 Task: Search one way flight ticket for 2 adults, 2 children, 2 infants in seat in first from Des Moines: Des Moines International Airport to Springfield: Abraham Lincoln Capital Airport on 5-2-2023. Choice of flights is Southwest. Number of bags: 7 checked bags. Price is upto 86000. Outbound departure time preference is 15:45.
Action: Mouse moved to (348, 314)
Screenshot: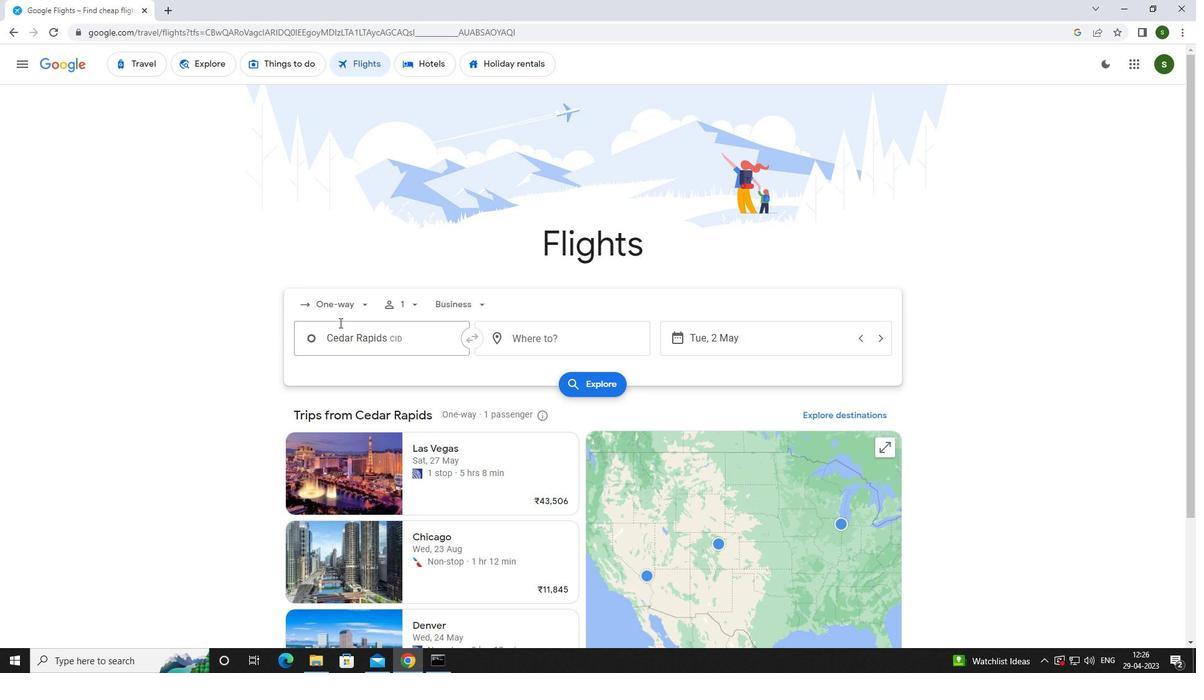 
Action: Mouse pressed left at (348, 314)
Screenshot: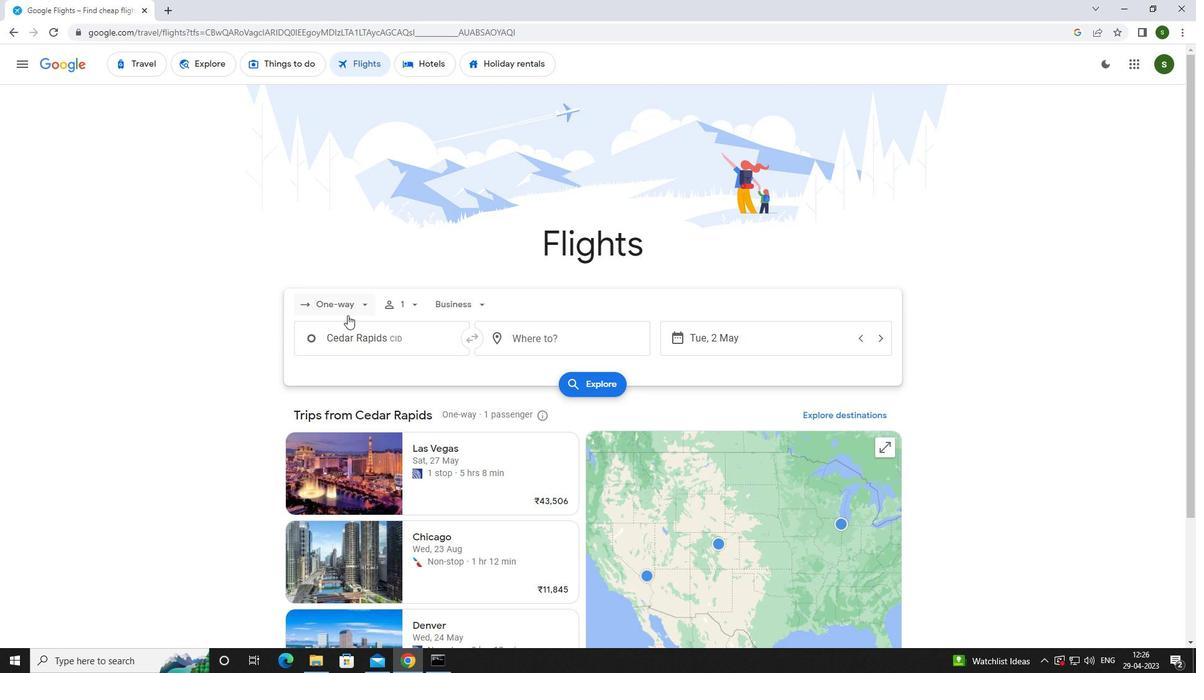
Action: Mouse moved to (365, 363)
Screenshot: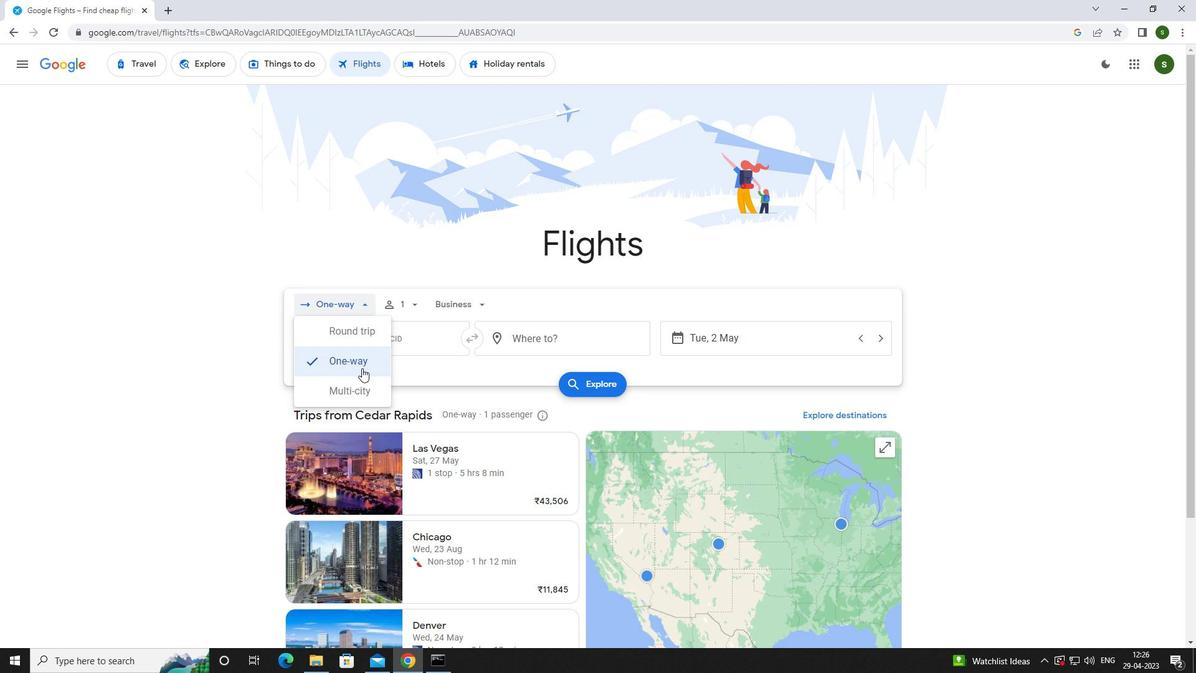 
Action: Mouse pressed left at (365, 363)
Screenshot: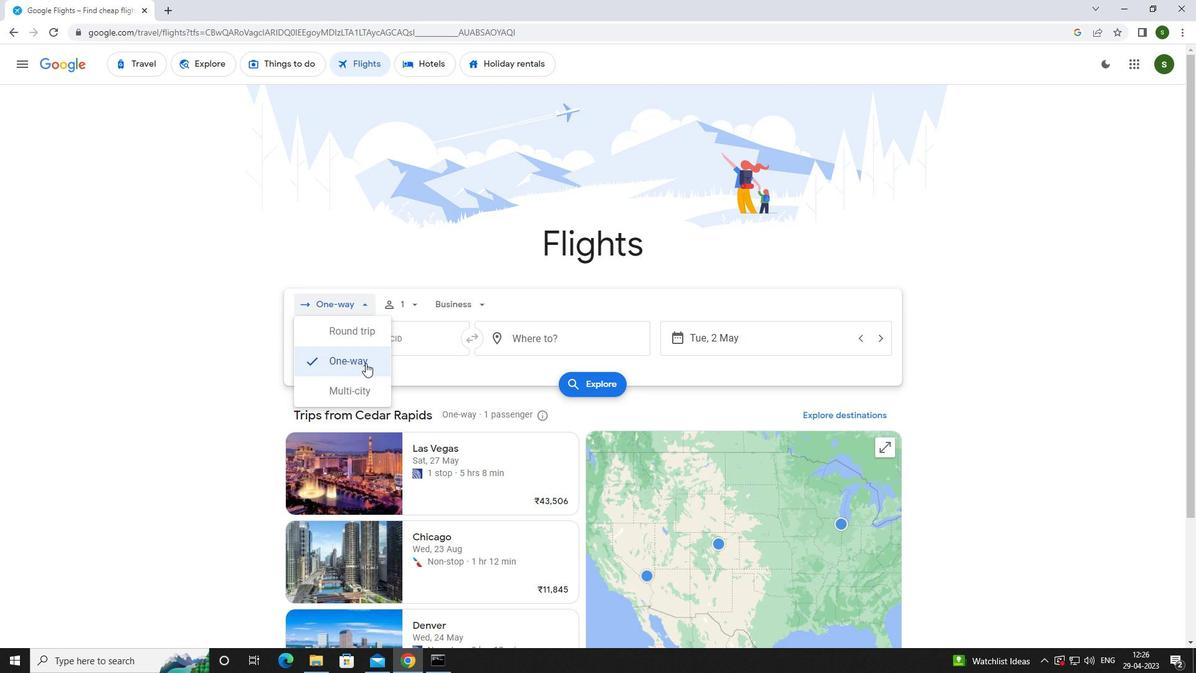 
Action: Mouse moved to (398, 304)
Screenshot: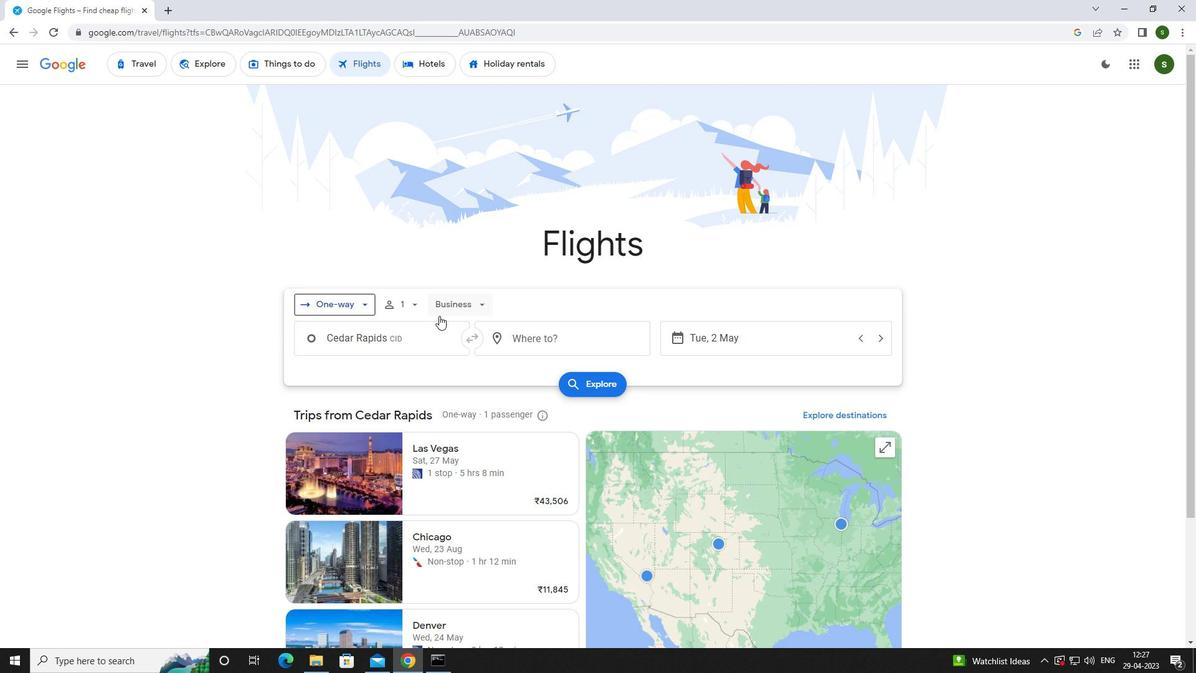 
Action: Mouse pressed left at (398, 304)
Screenshot: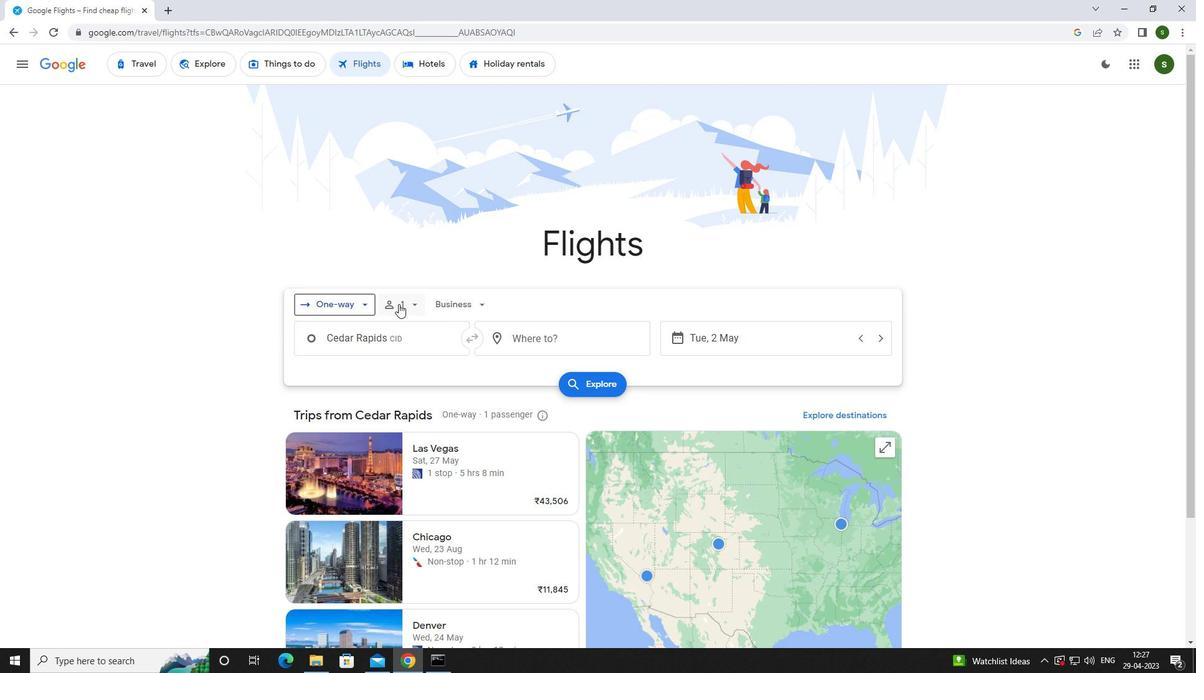 
Action: Mouse moved to (514, 340)
Screenshot: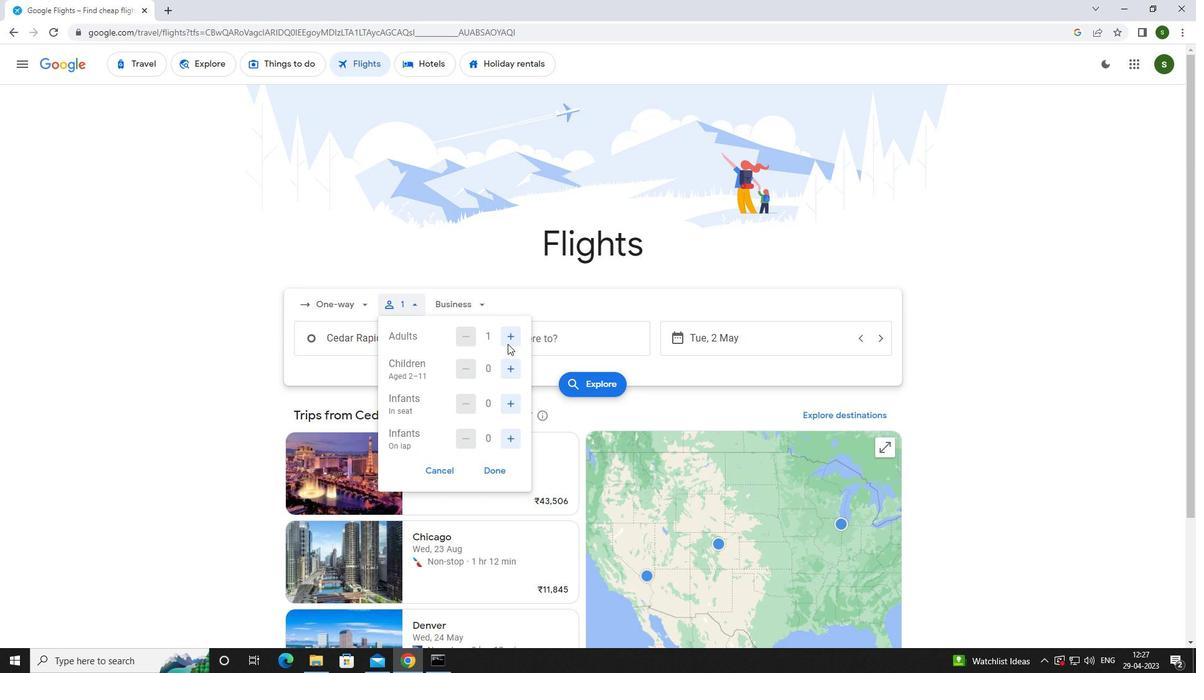 
Action: Mouse pressed left at (514, 340)
Screenshot: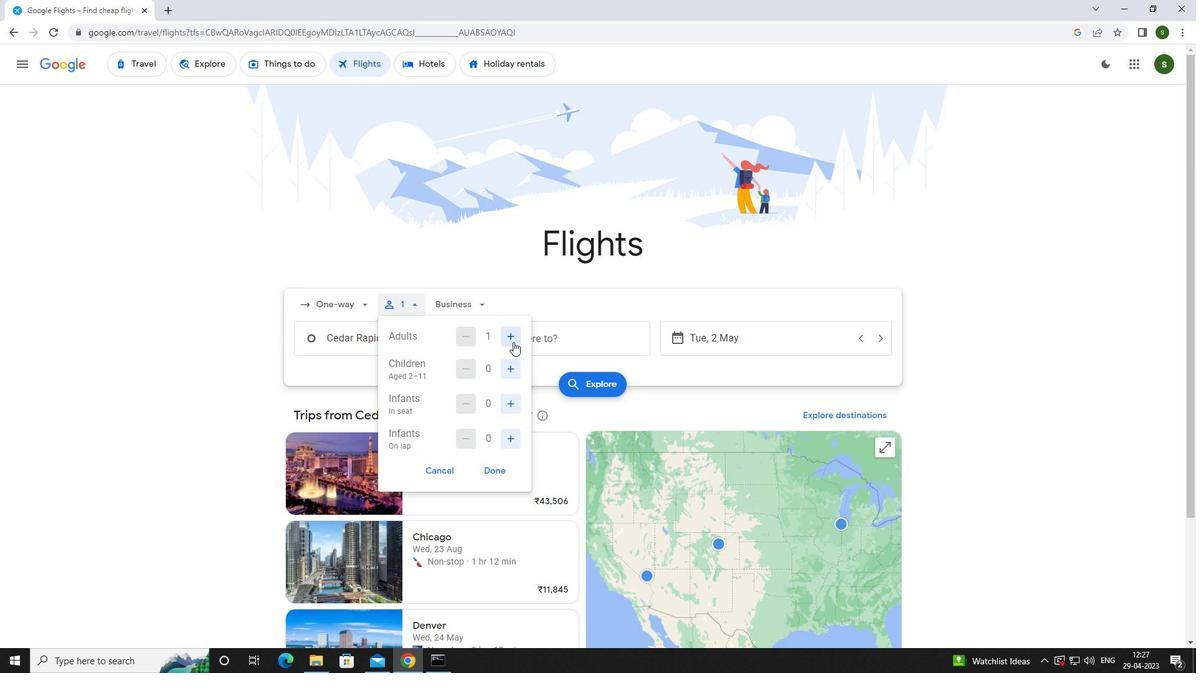 
Action: Mouse moved to (511, 364)
Screenshot: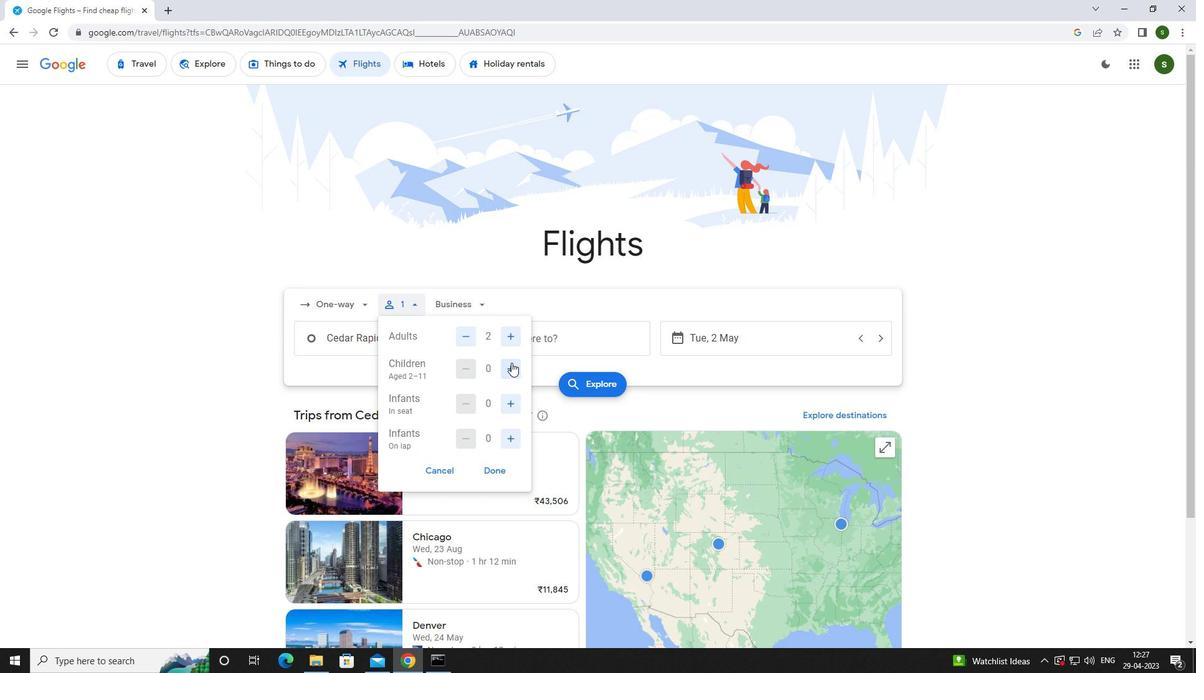 
Action: Mouse pressed left at (511, 364)
Screenshot: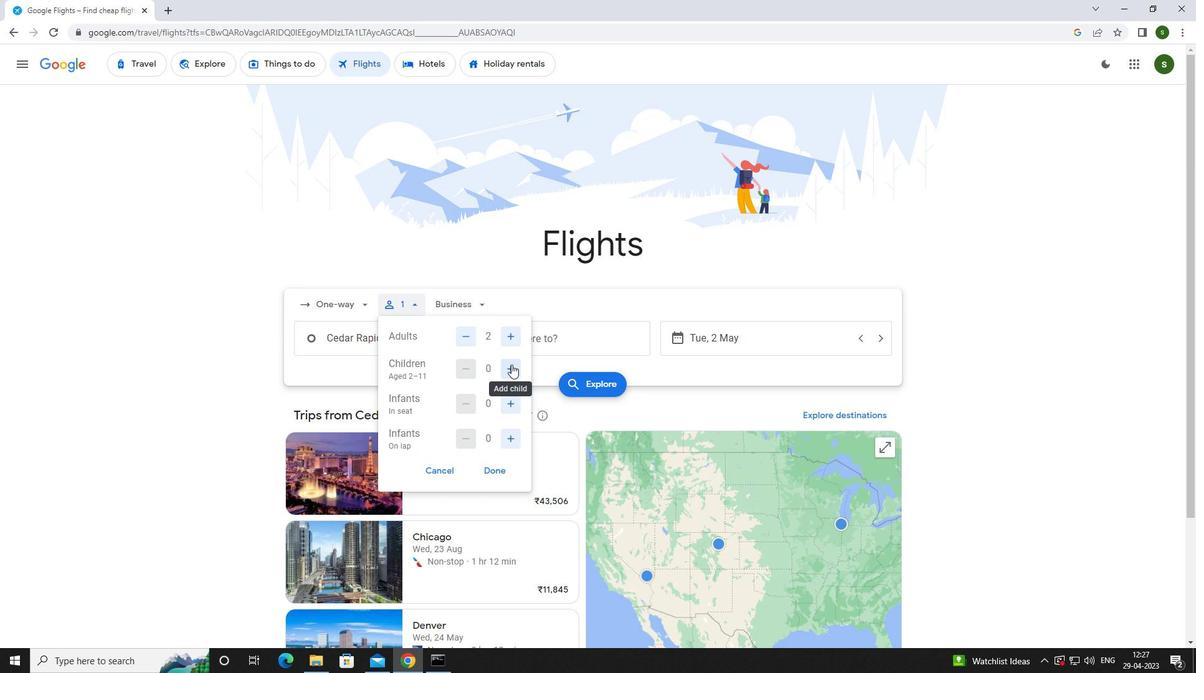 
Action: Mouse pressed left at (511, 364)
Screenshot: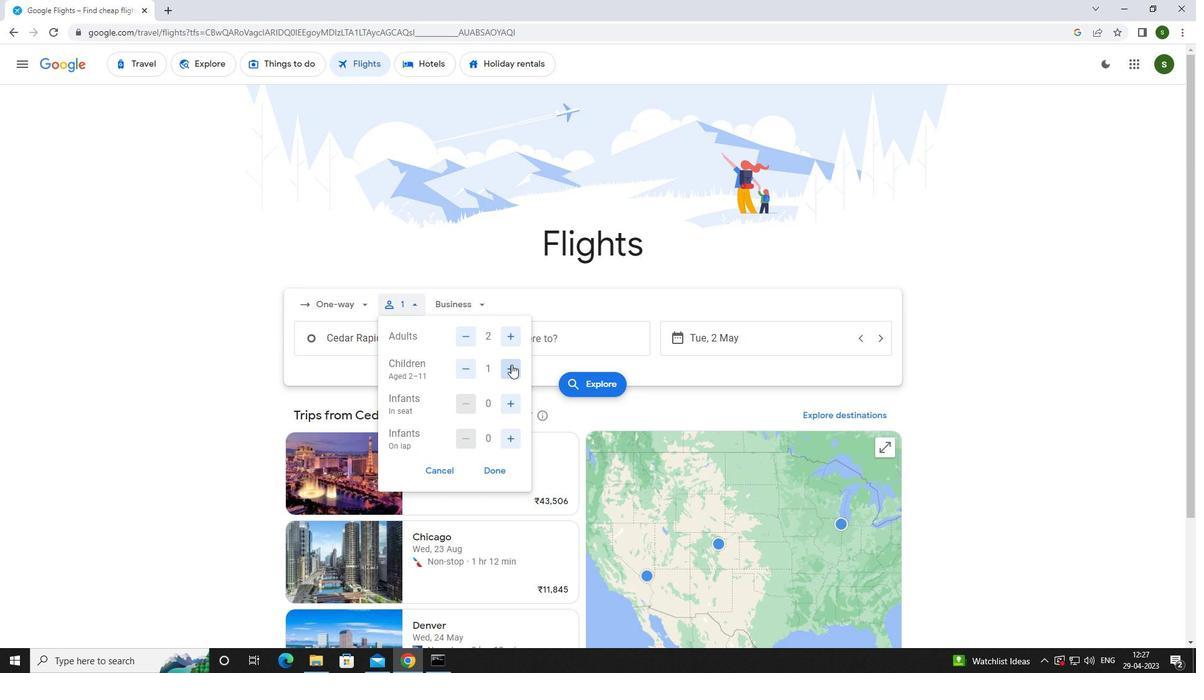 
Action: Mouse moved to (507, 399)
Screenshot: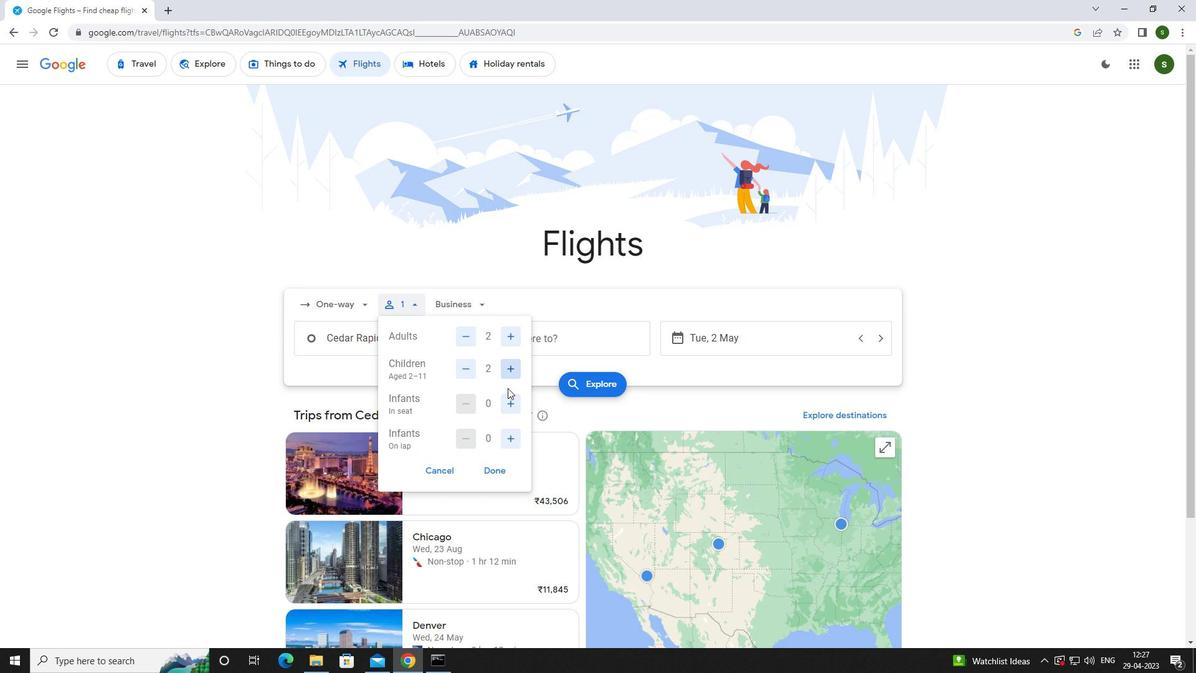
Action: Mouse pressed left at (507, 399)
Screenshot: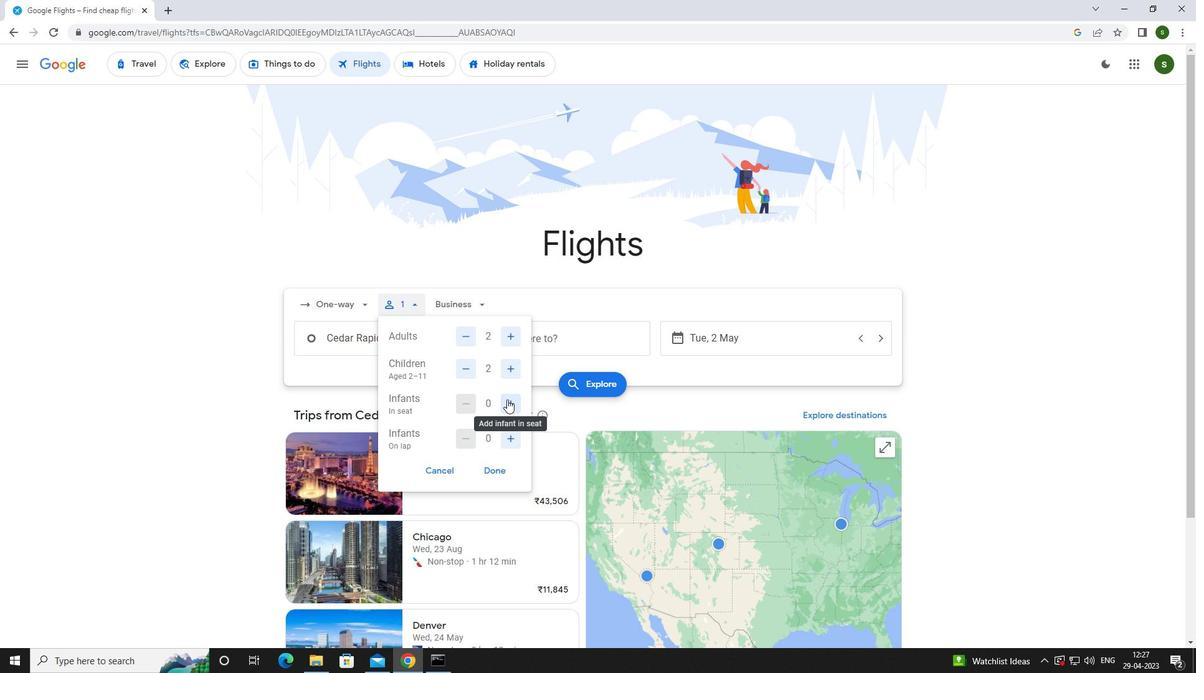 
Action: Mouse pressed left at (507, 399)
Screenshot: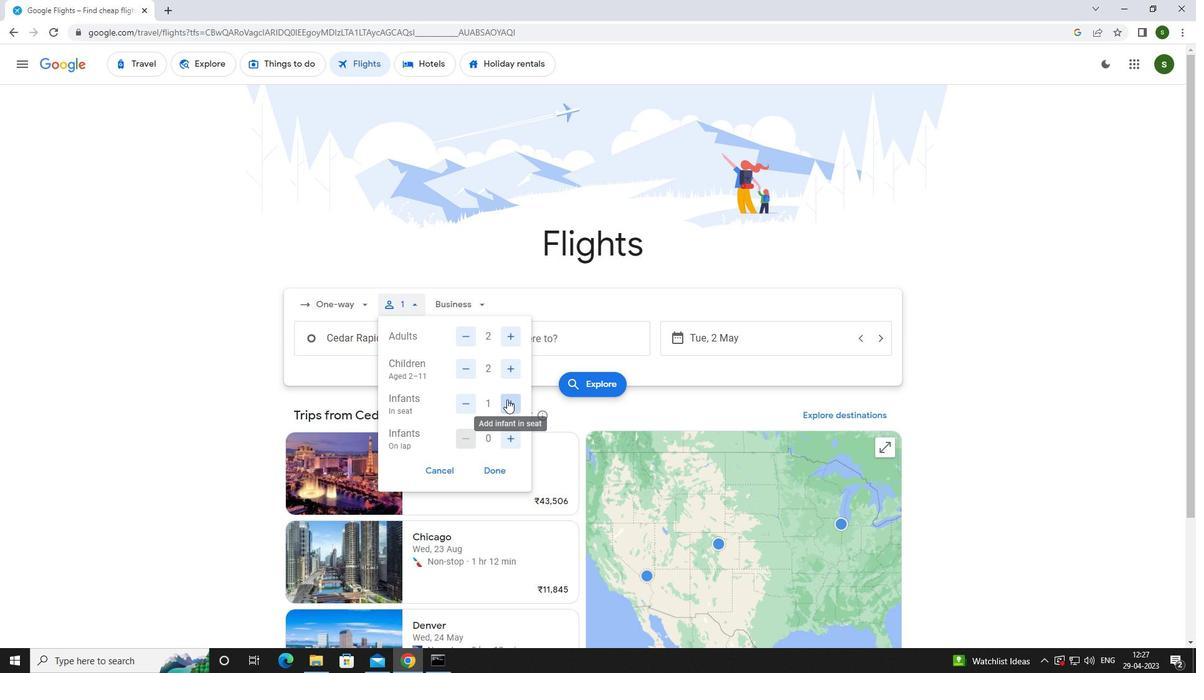 
Action: Mouse moved to (441, 302)
Screenshot: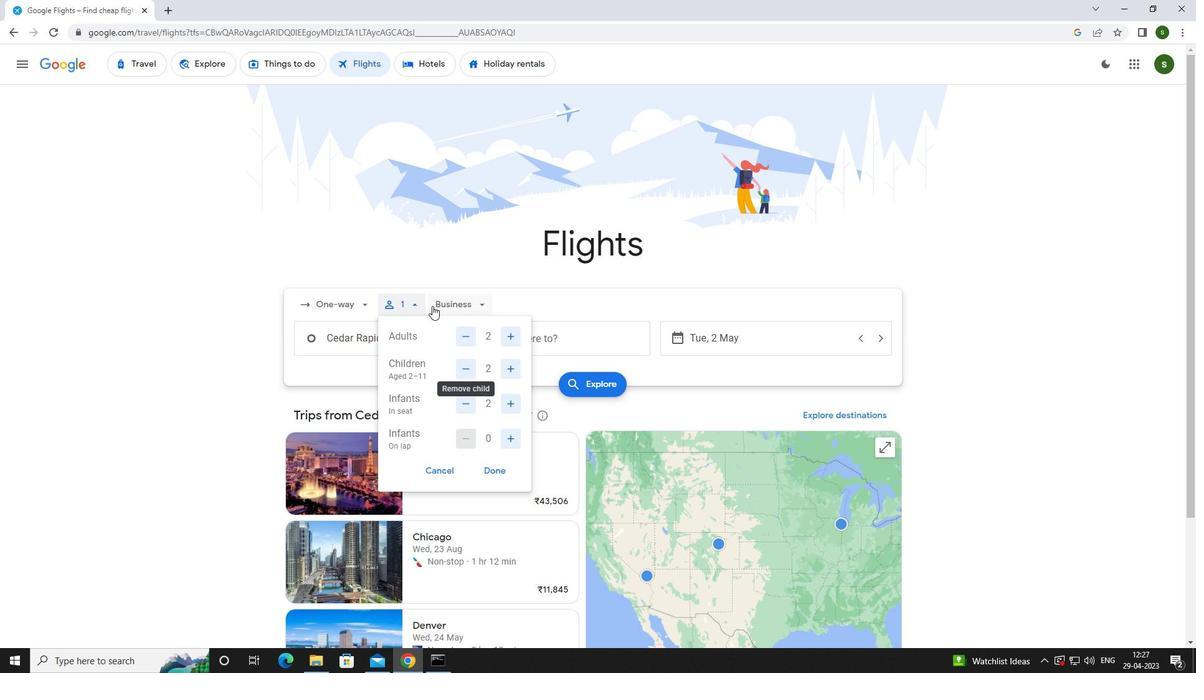 
Action: Mouse pressed left at (441, 302)
Screenshot: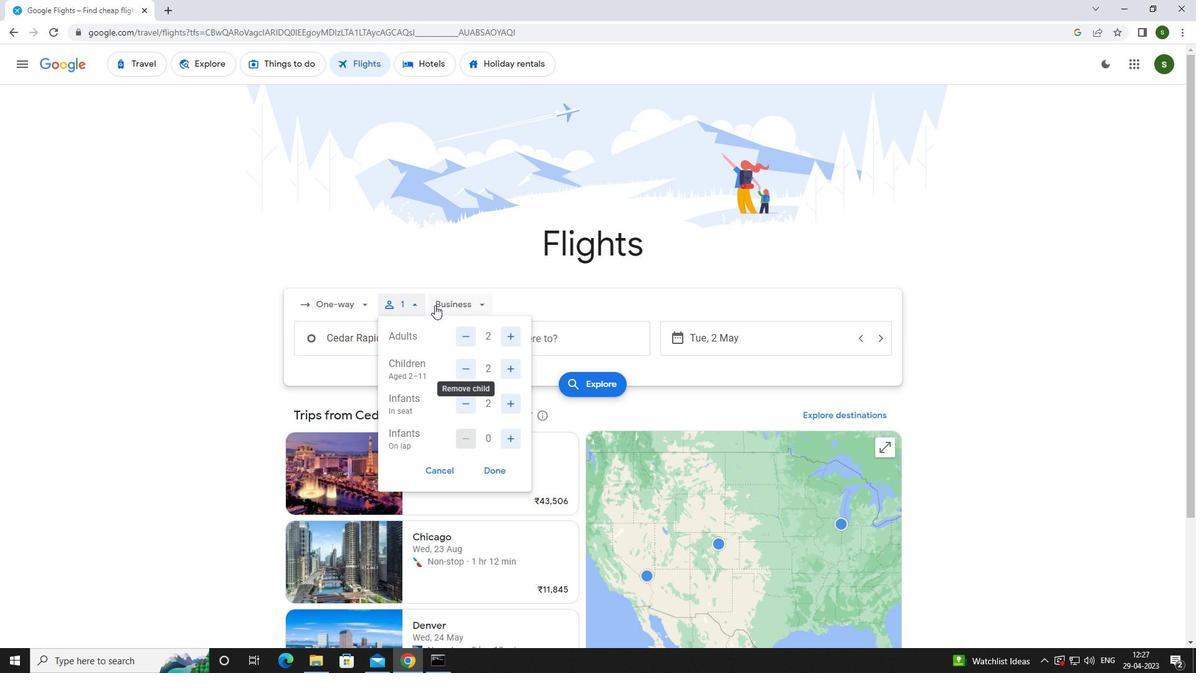 
Action: Mouse moved to (477, 417)
Screenshot: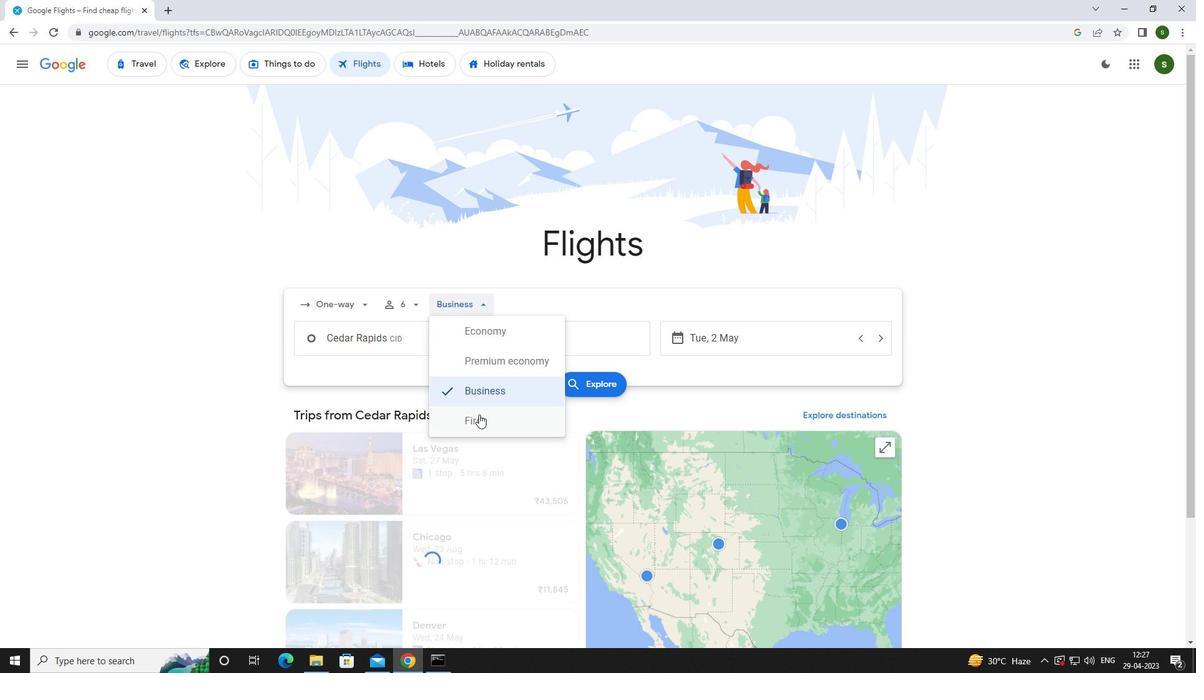 
Action: Mouse pressed left at (477, 417)
Screenshot: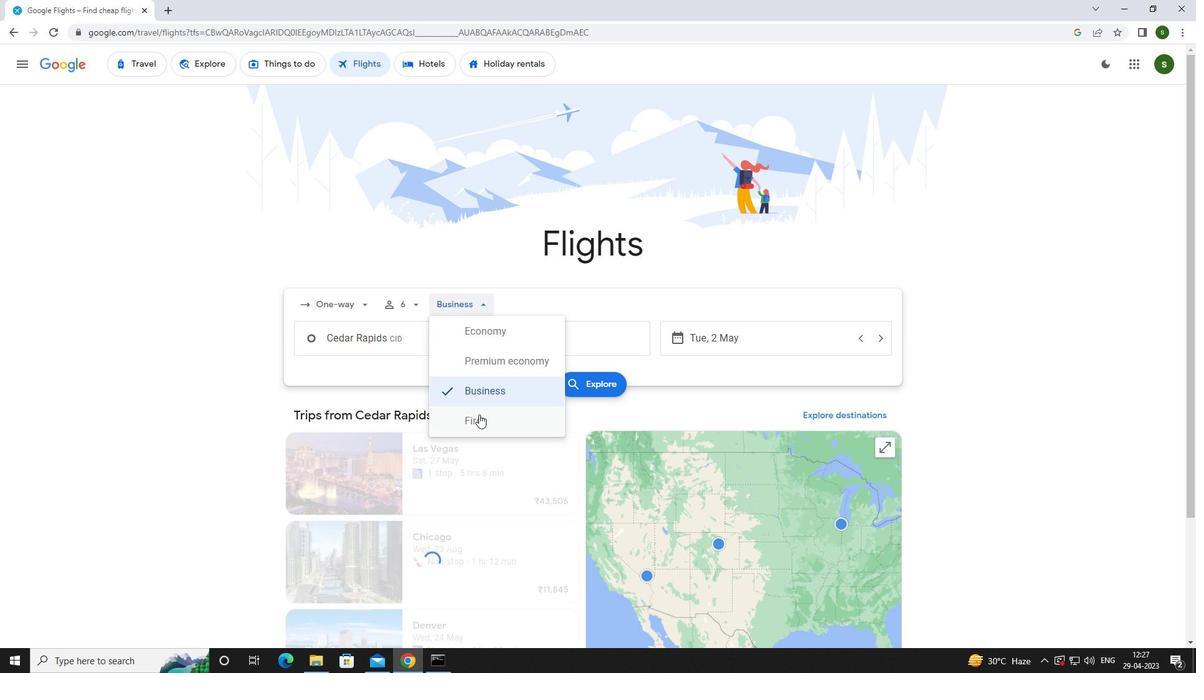 
Action: Mouse moved to (413, 339)
Screenshot: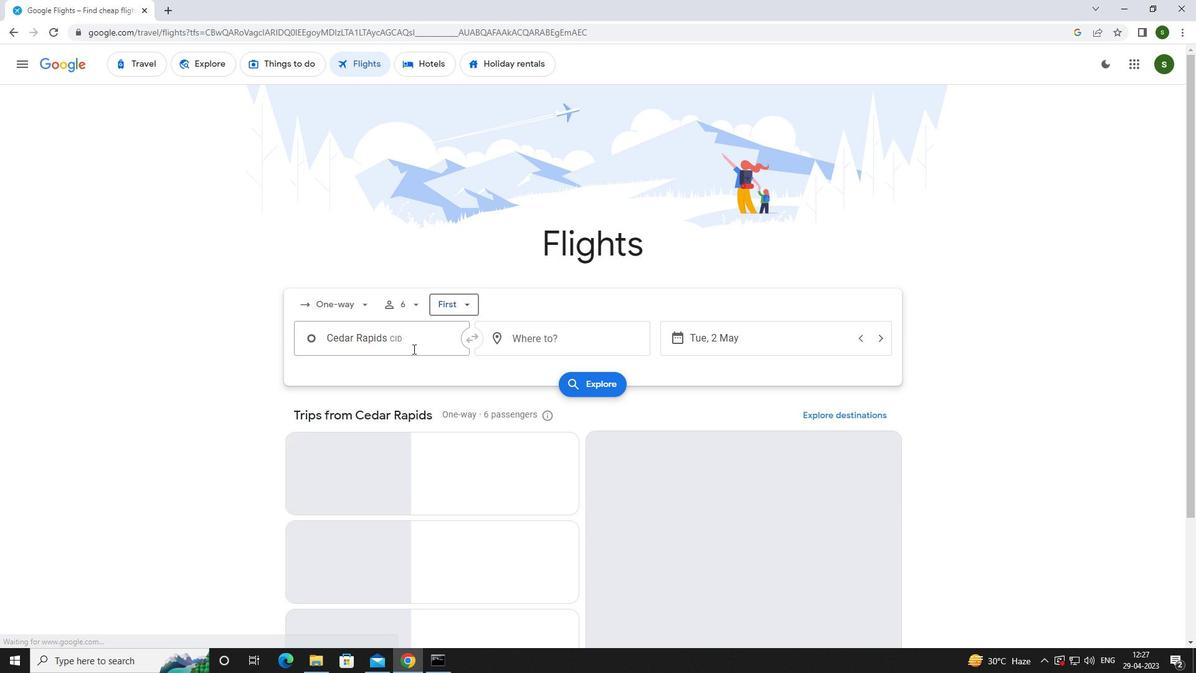 
Action: Mouse pressed left at (413, 339)
Screenshot: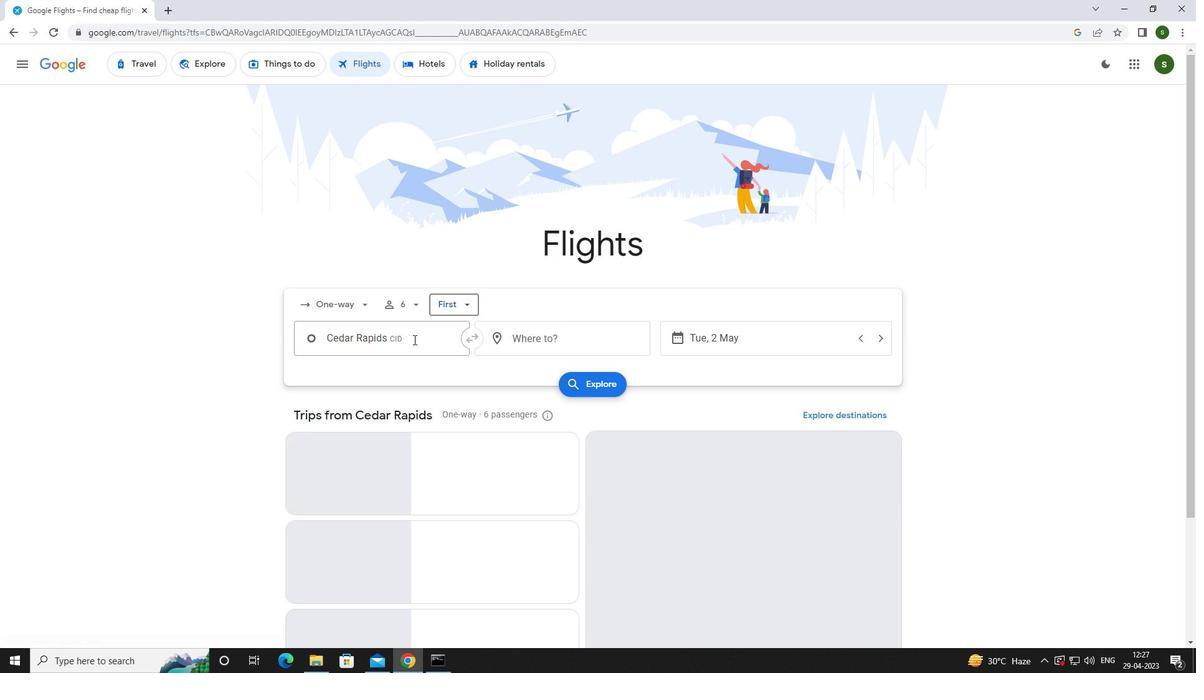 
Action: Key pressed <Key.caps_lock><Key.caps_lock>d<Key.caps_lock>es<Key.space><Key.caps_lock>
Screenshot: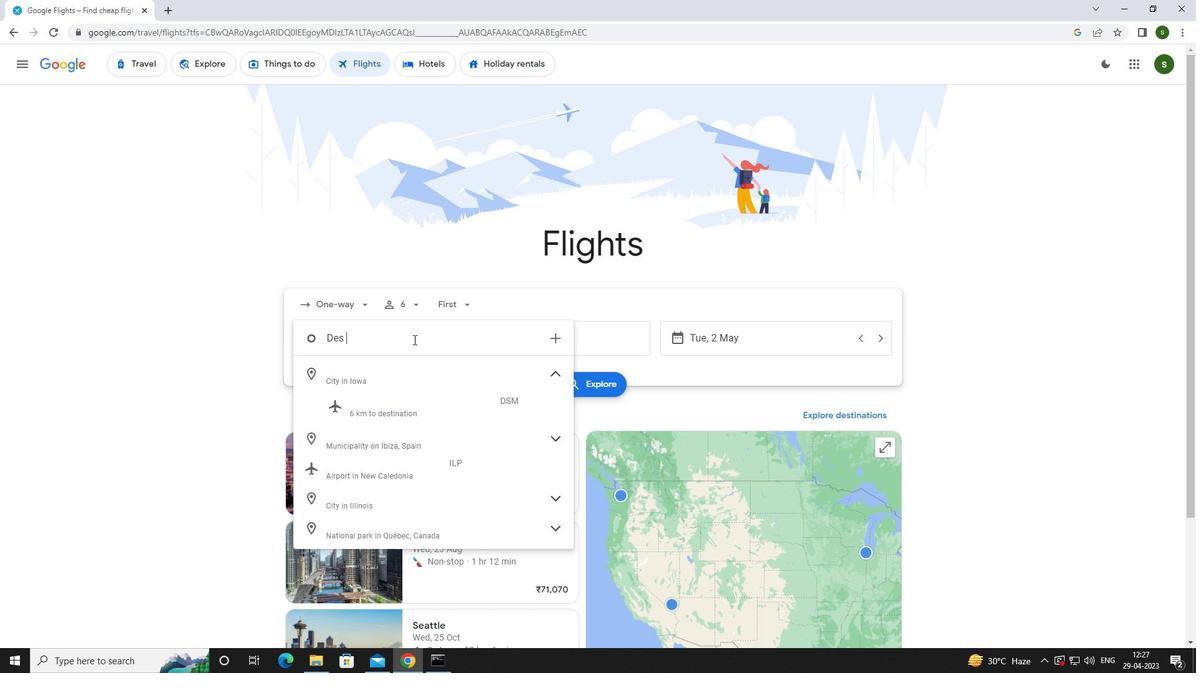 
Action: Mouse moved to (438, 395)
Screenshot: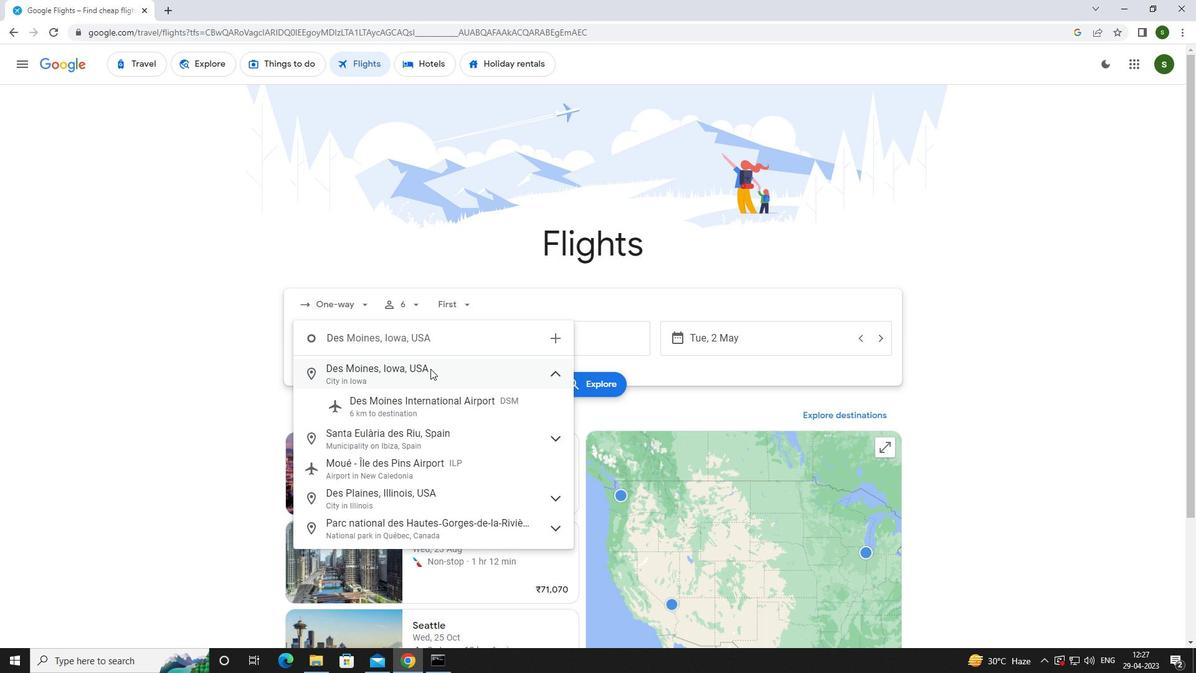 
Action: Mouse pressed left at (438, 395)
Screenshot: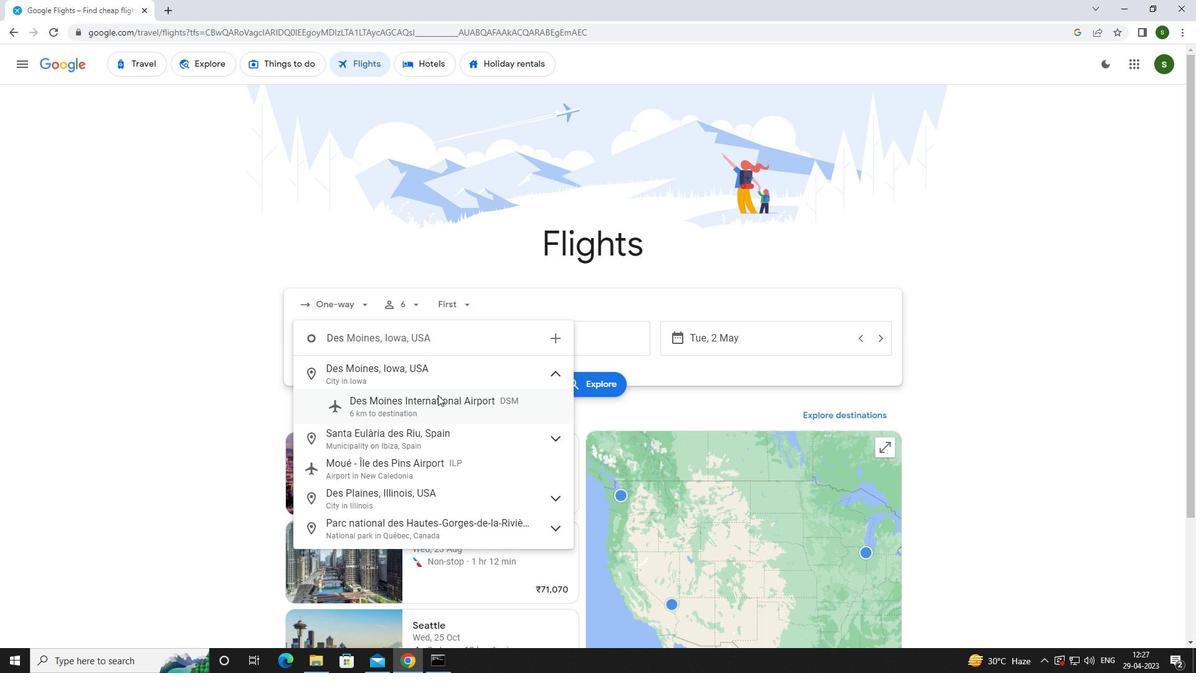 
Action: Mouse moved to (527, 344)
Screenshot: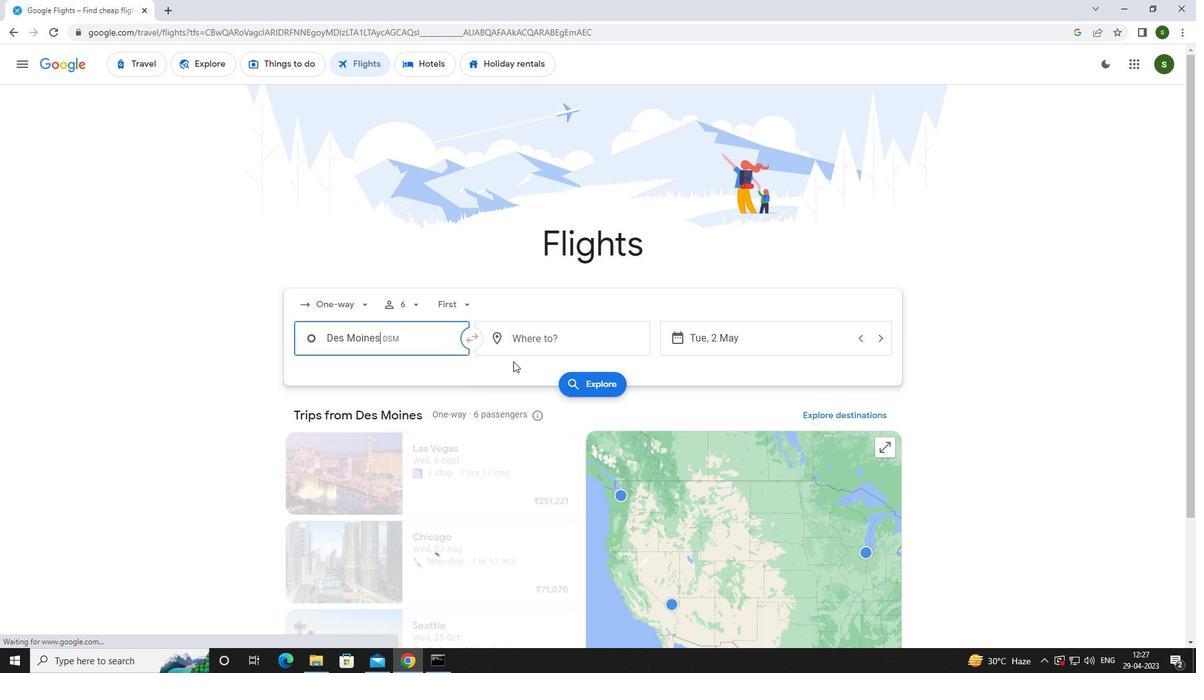 
Action: Mouse pressed left at (527, 344)
Screenshot: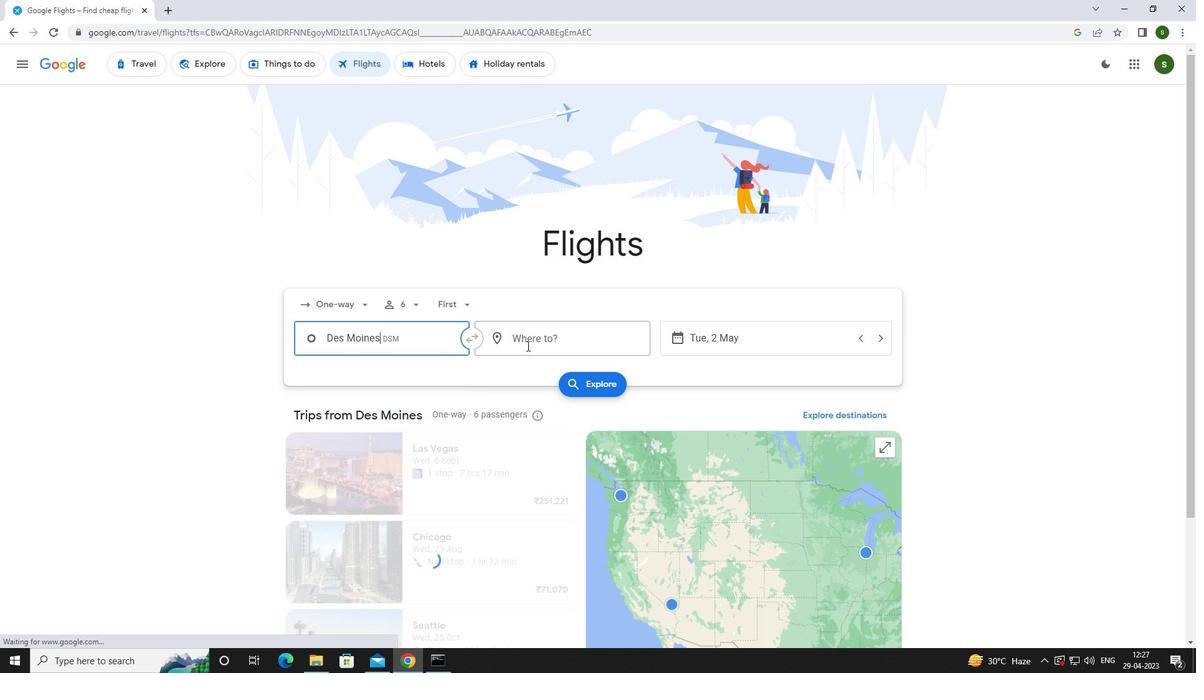 
Action: Mouse moved to (525, 340)
Screenshot: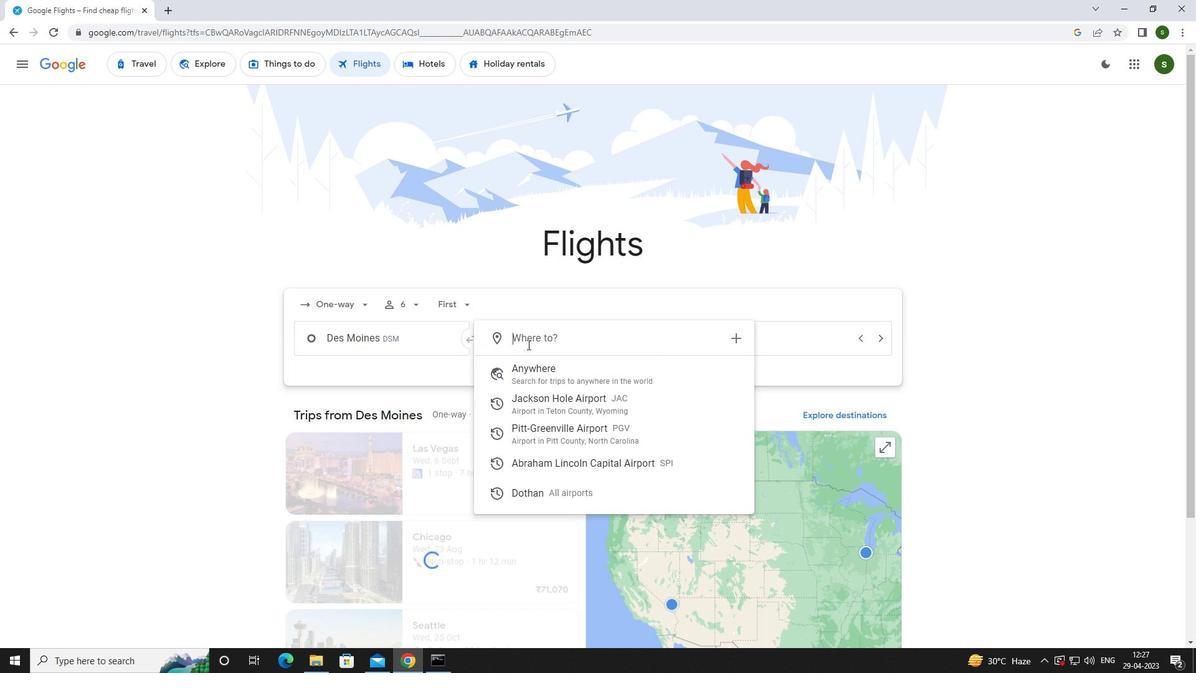 
Action: Key pressed <Key.caps_lock><Key.caps_lock>s<Key.caps_lock>pringfield
Screenshot: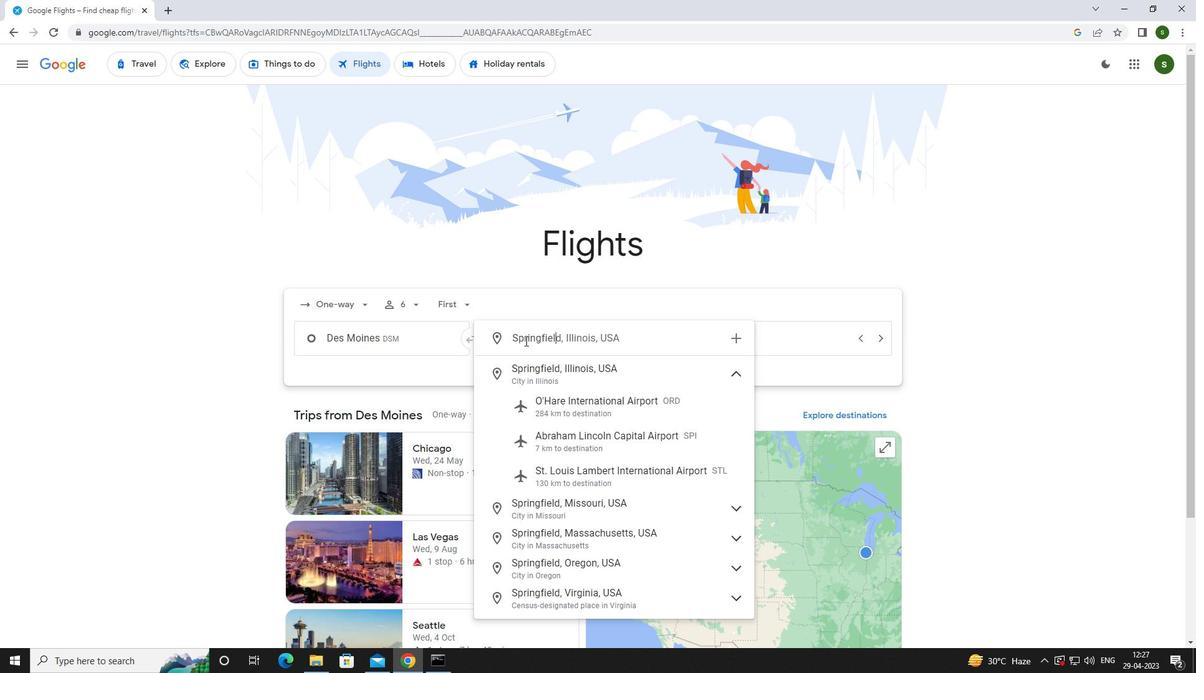 
Action: Mouse moved to (549, 432)
Screenshot: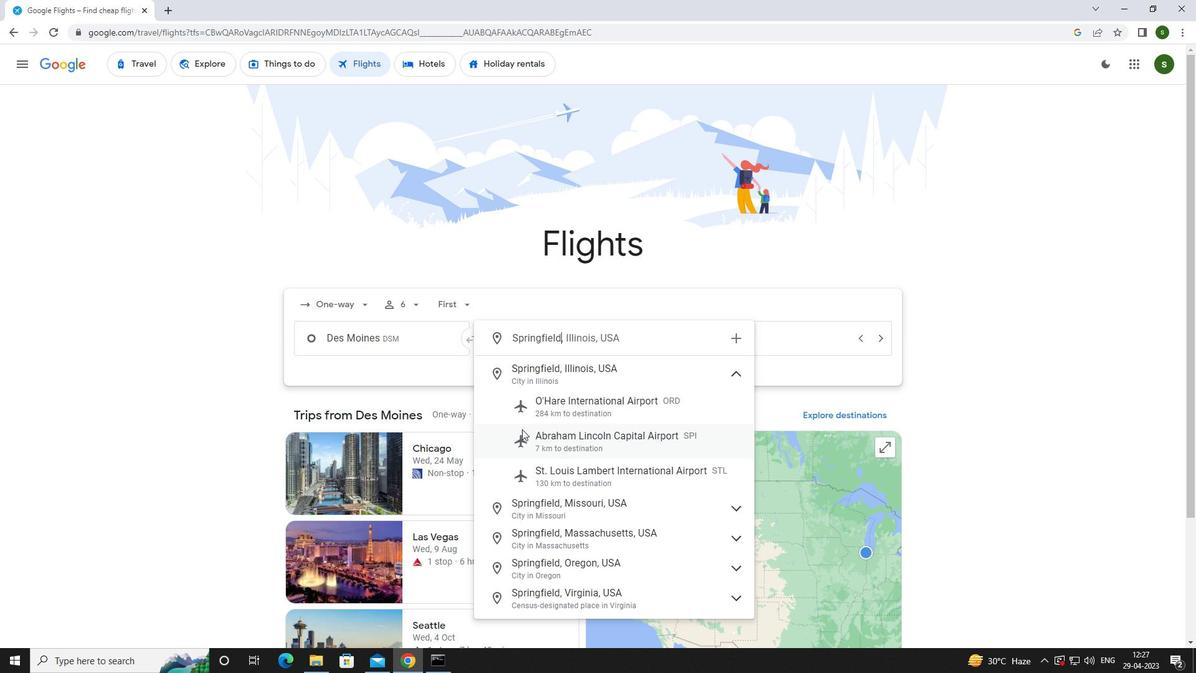 
Action: Mouse pressed left at (549, 432)
Screenshot: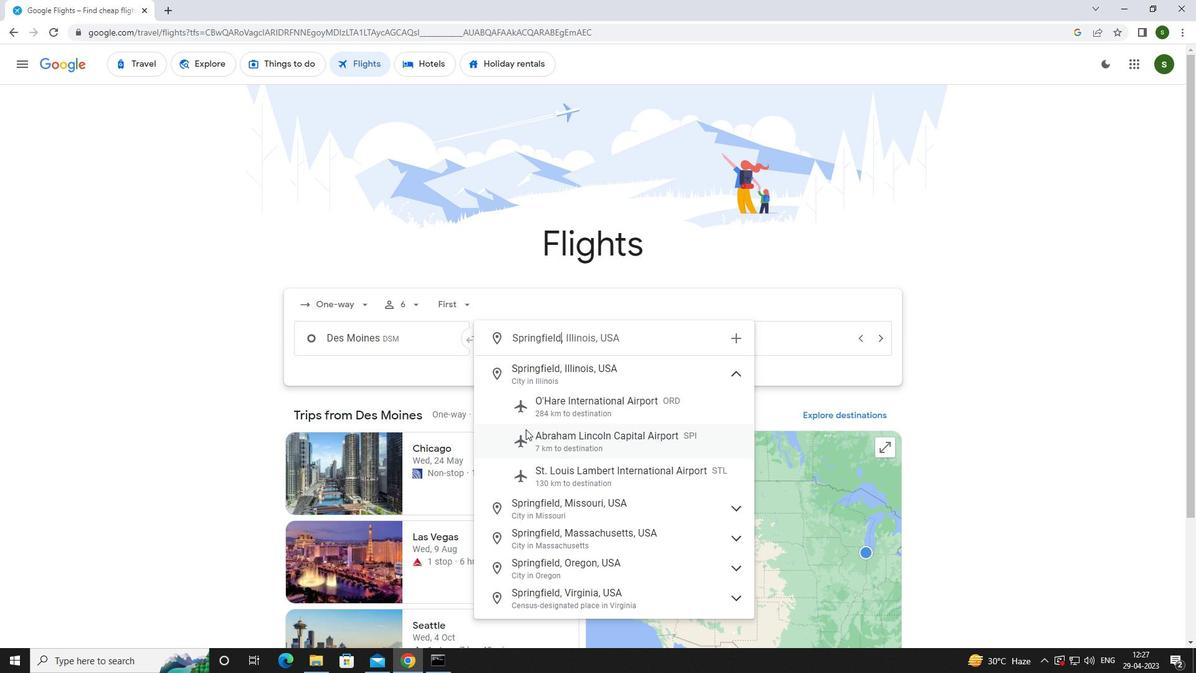 
Action: Mouse moved to (739, 338)
Screenshot: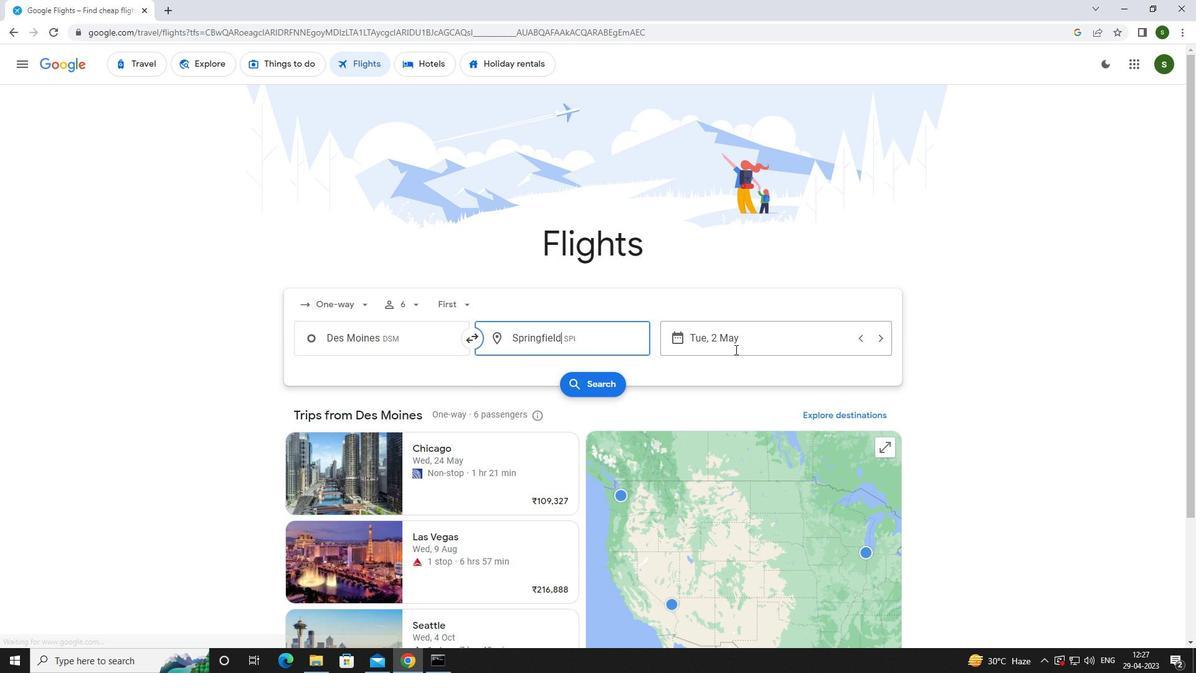 
Action: Mouse pressed left at (739, 338)
Screenshot: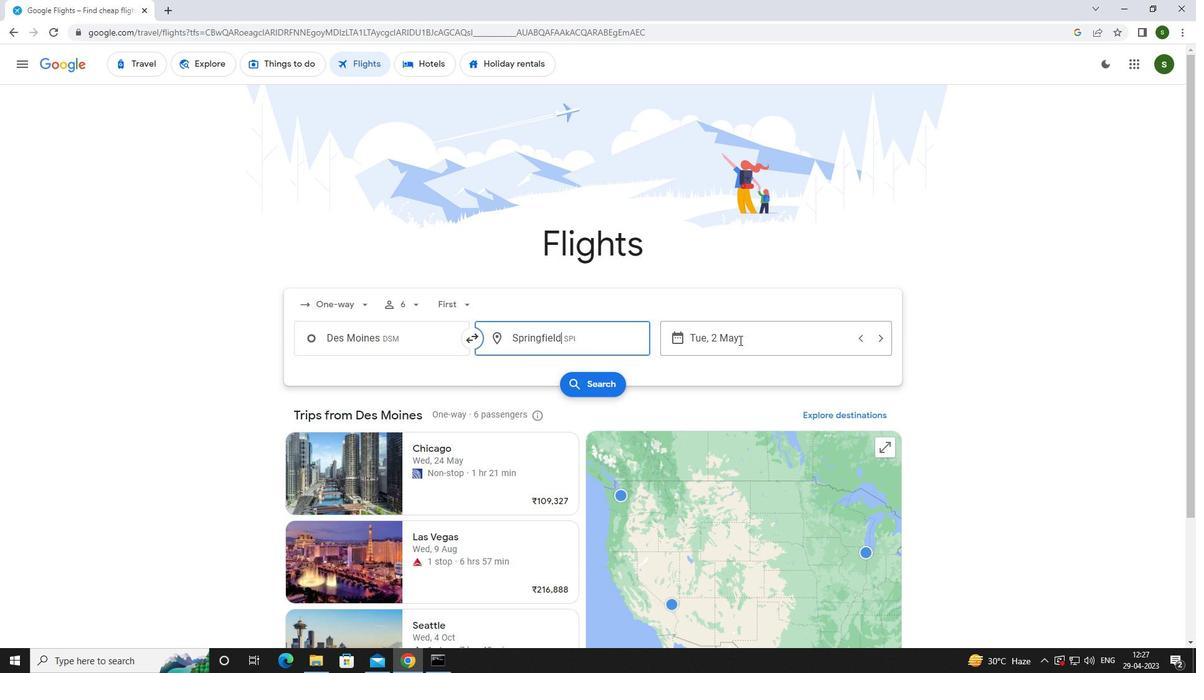 
Action: Mouse moved to (753, 416)
Screenshot: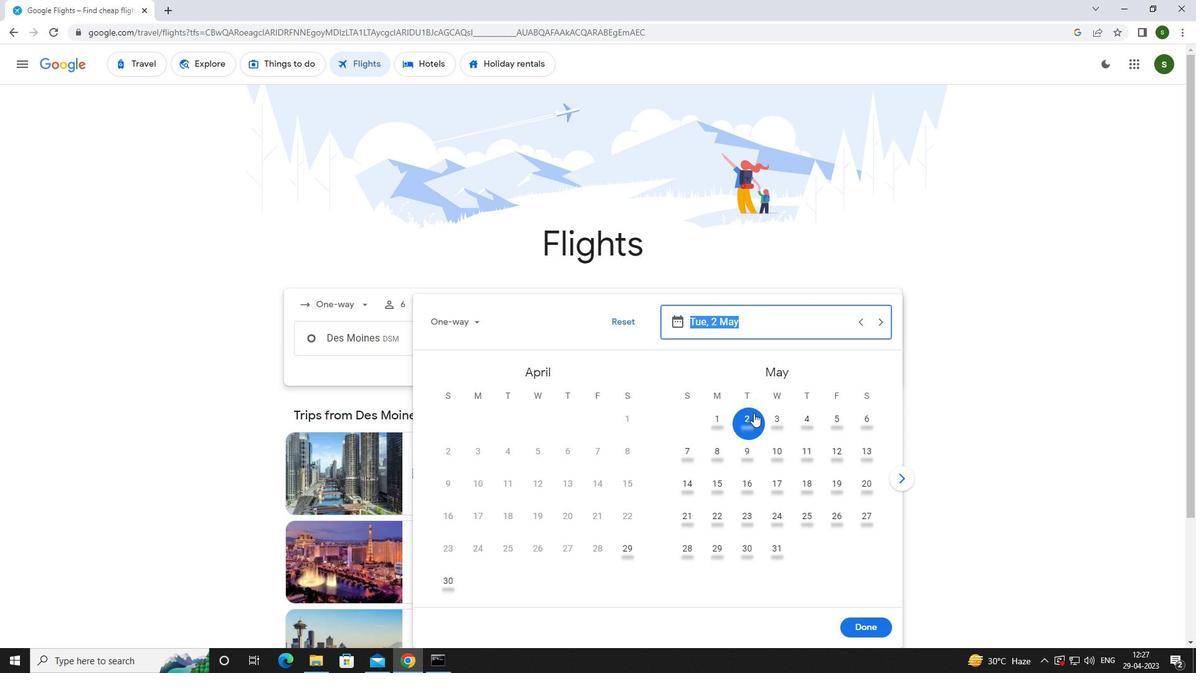 
Action: Mouse pressed left at (753, 416)
Screenshot: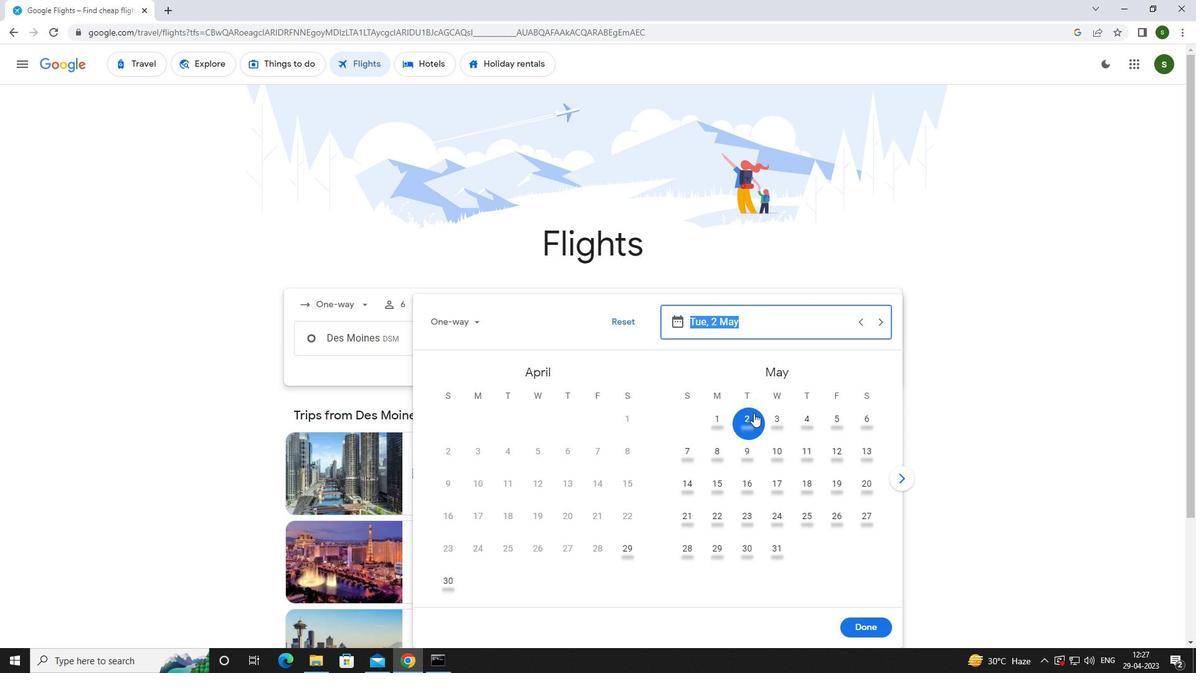 
Action: Mouse moved to (871, 621)
Screenshot: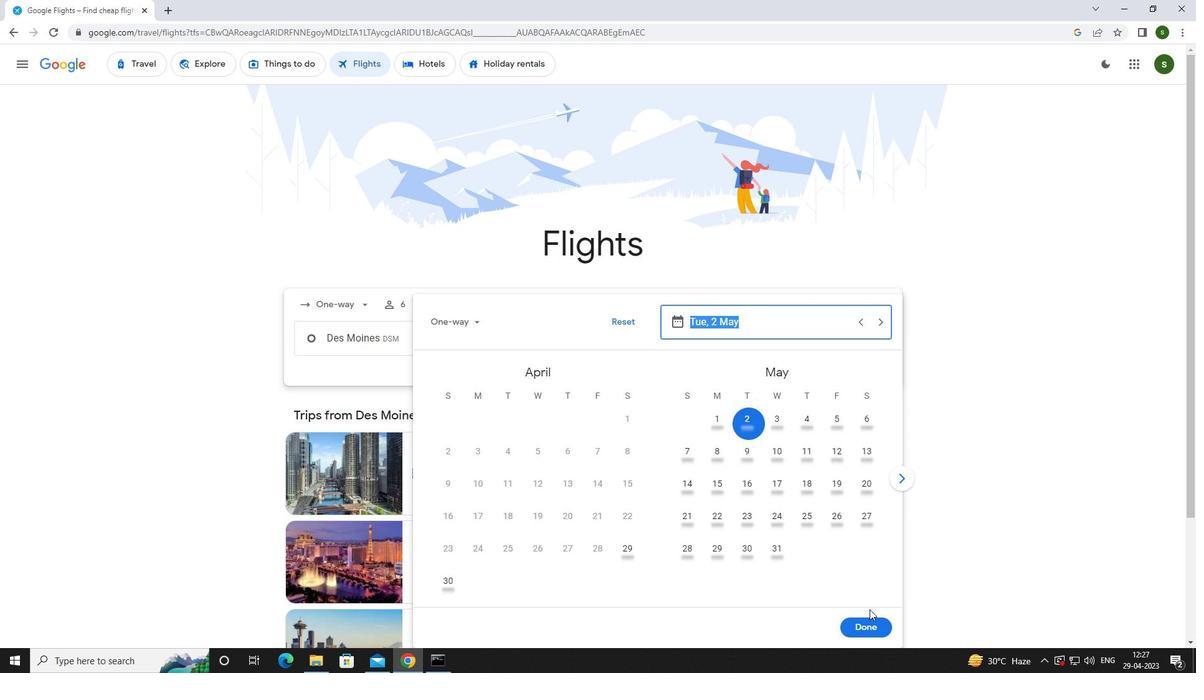 
Action: Mouse pressed left at (871, 621)
Screenshot: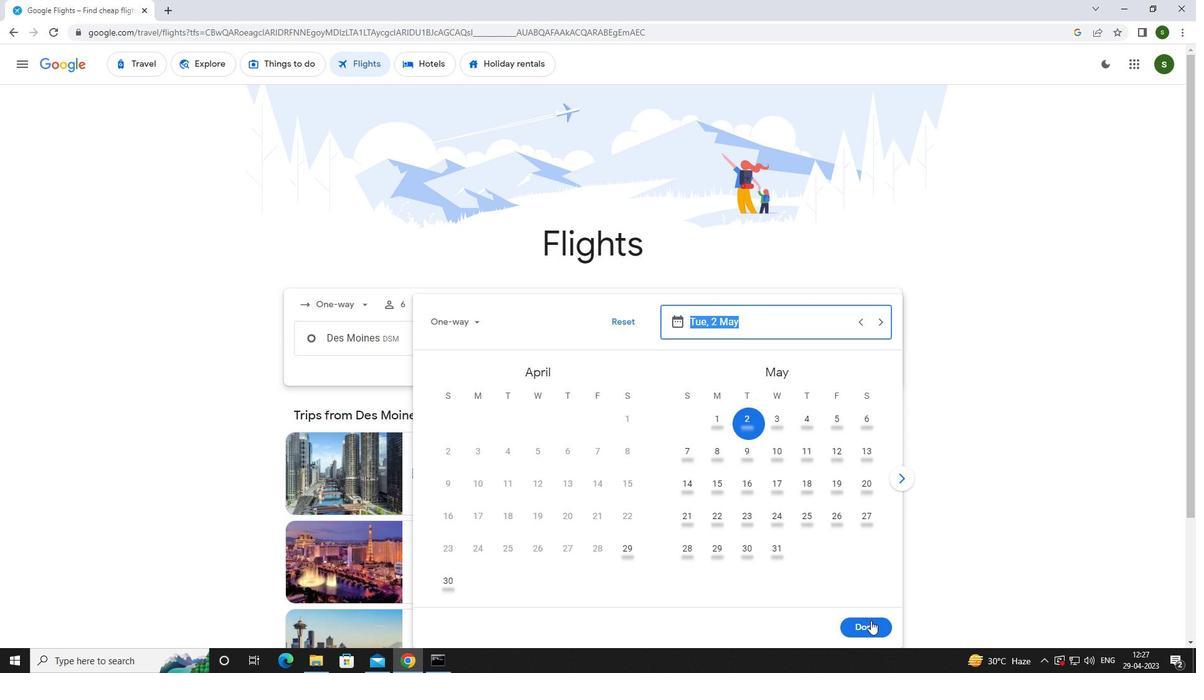 
Action: Mouse moved to (590, 391)
Screenshot: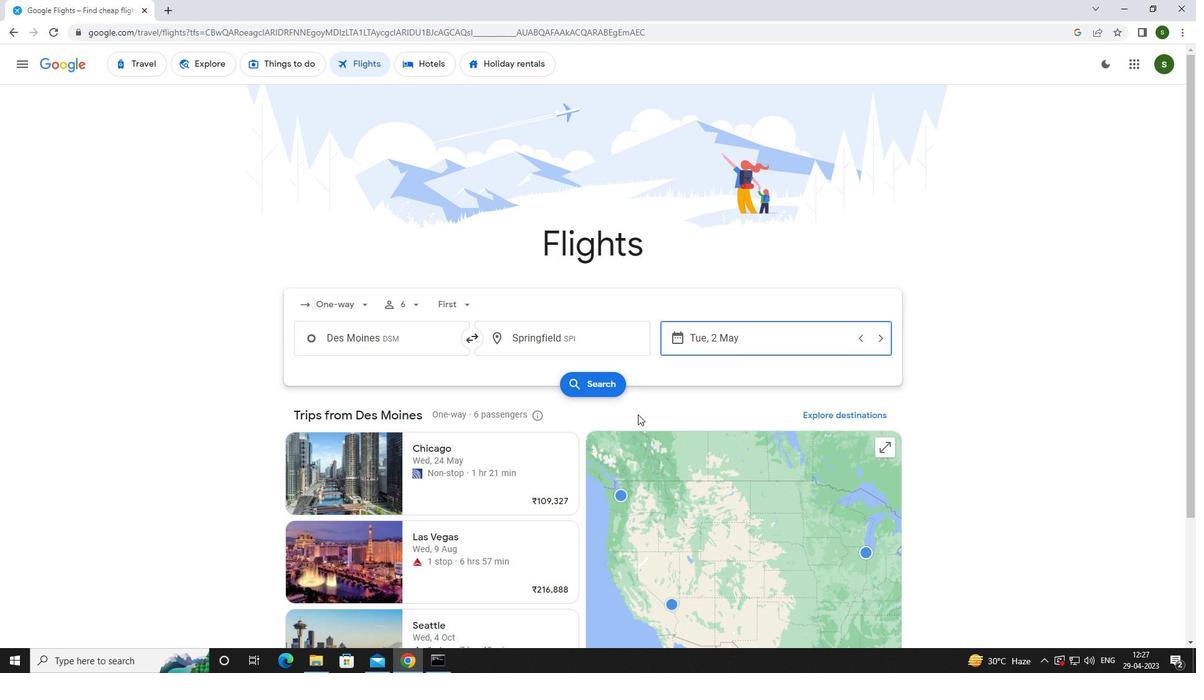 
Action: Mouse pressed left at (590, 391)
Screenshot: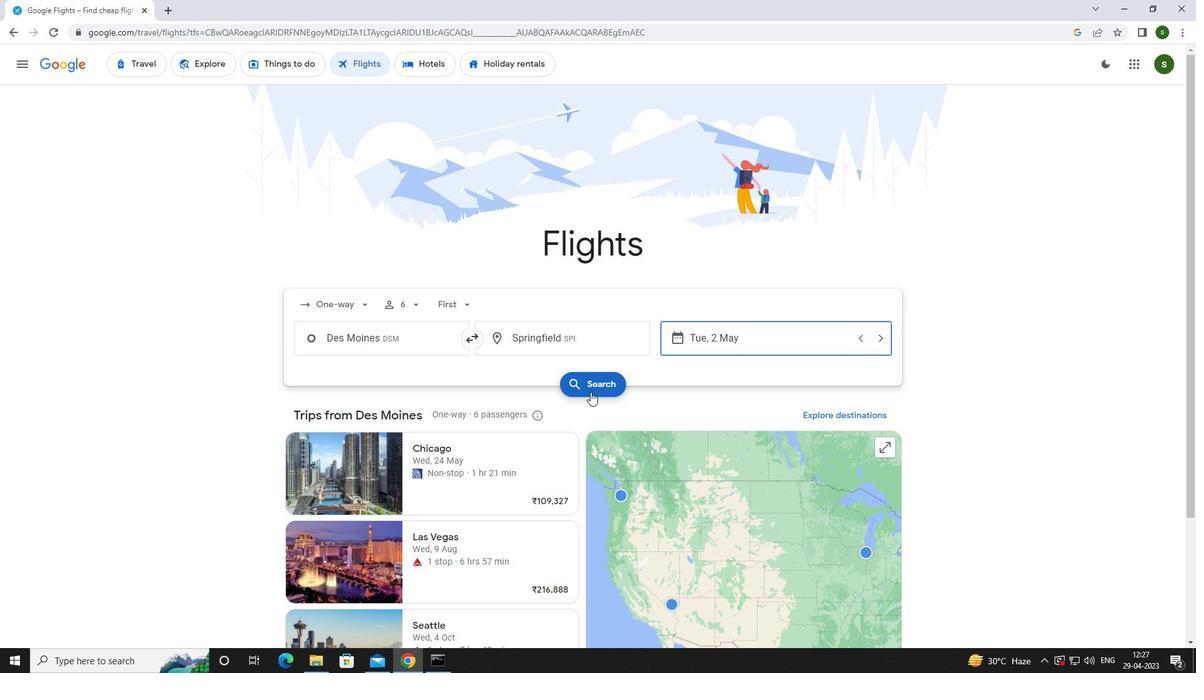 
Action: Mouse moved to (292, 175)
Screenshot: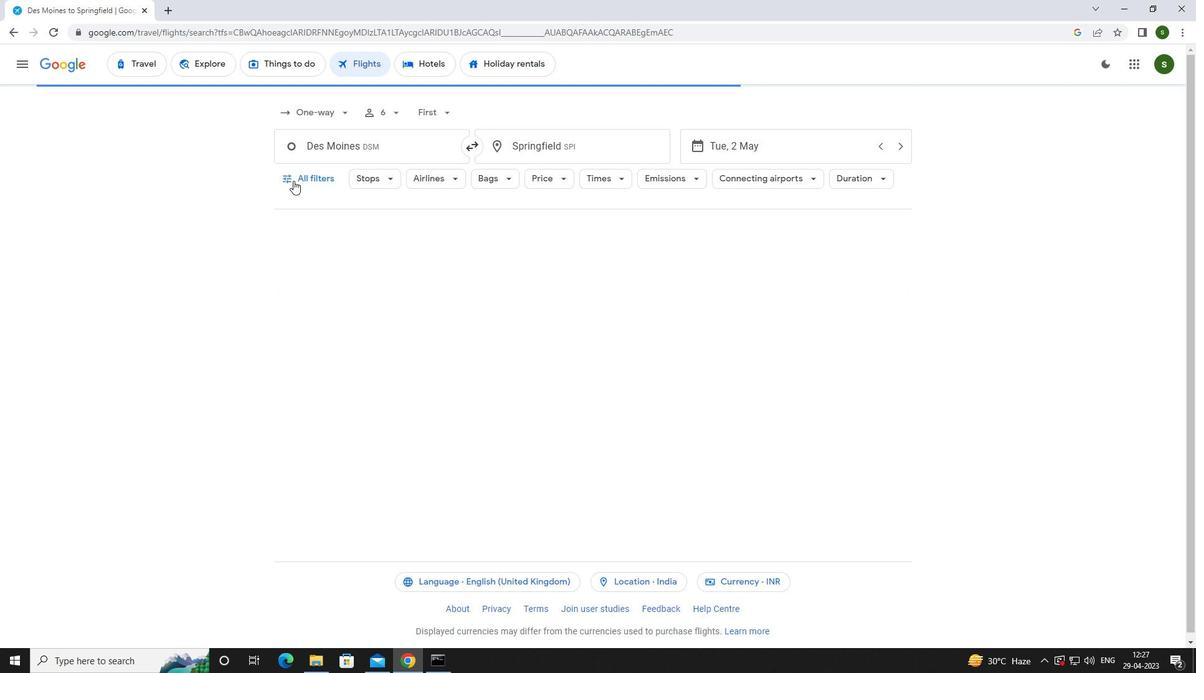 
Action: Mouse pressed left at (292, 175)
Screenshot: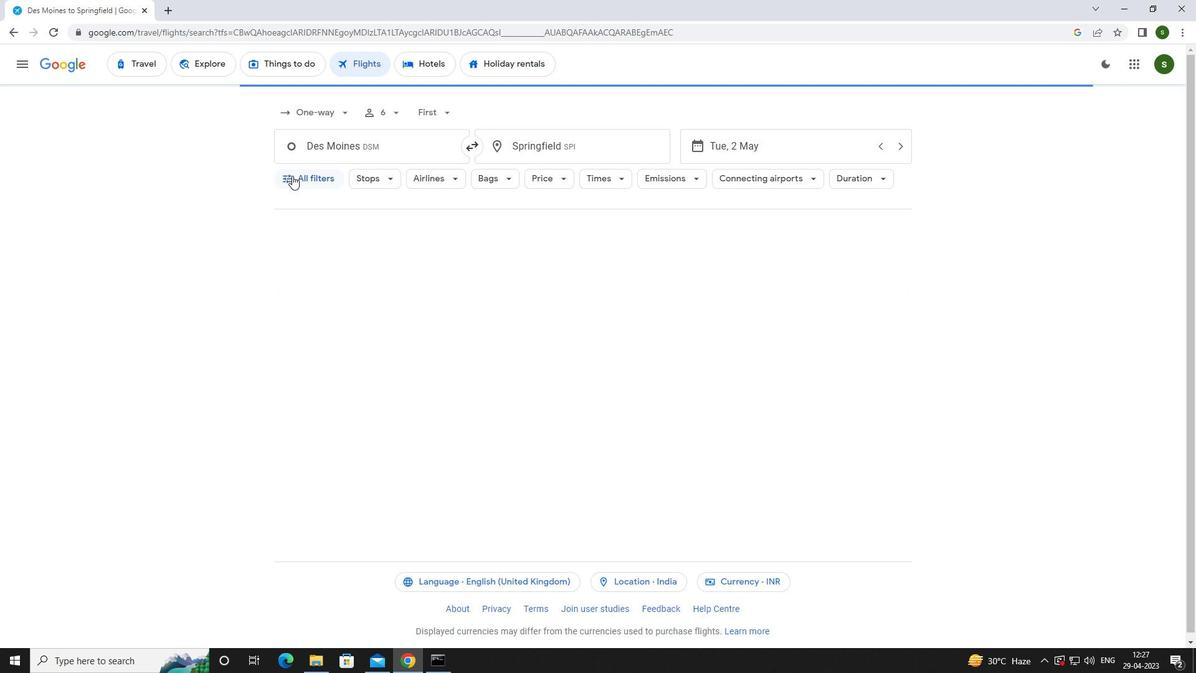 
Action: Mouse moved to (461, 443)
Screenshot: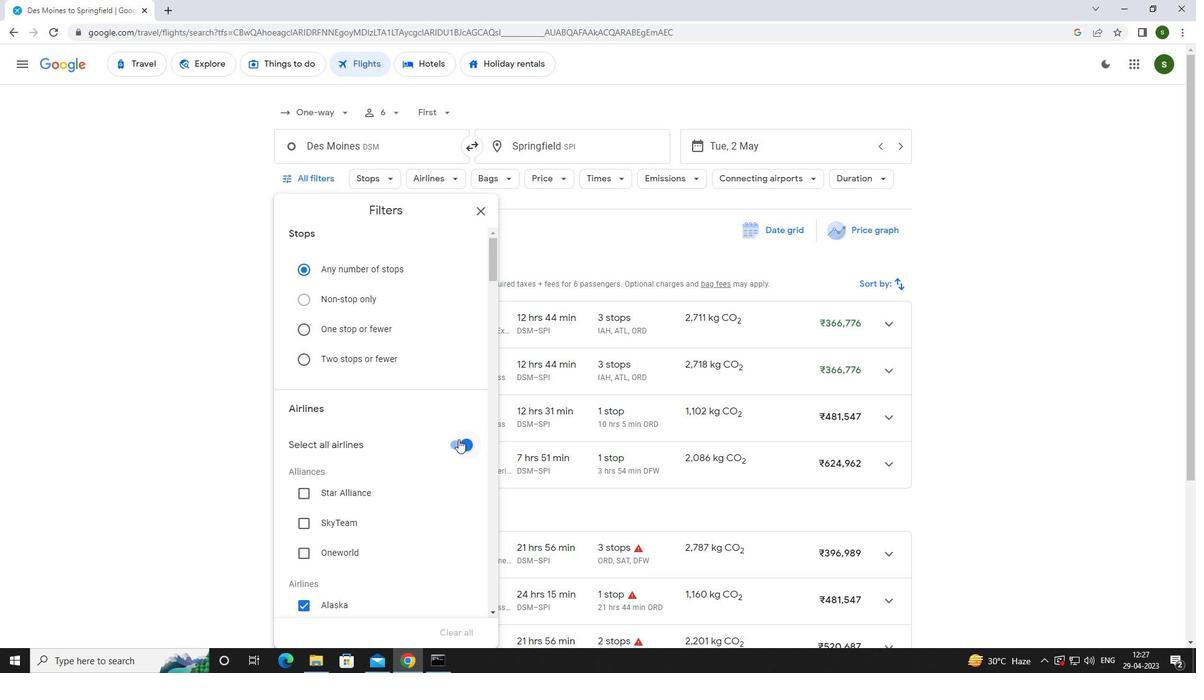 
Action: Mouse pressed left at (461, 443)
Screenshot: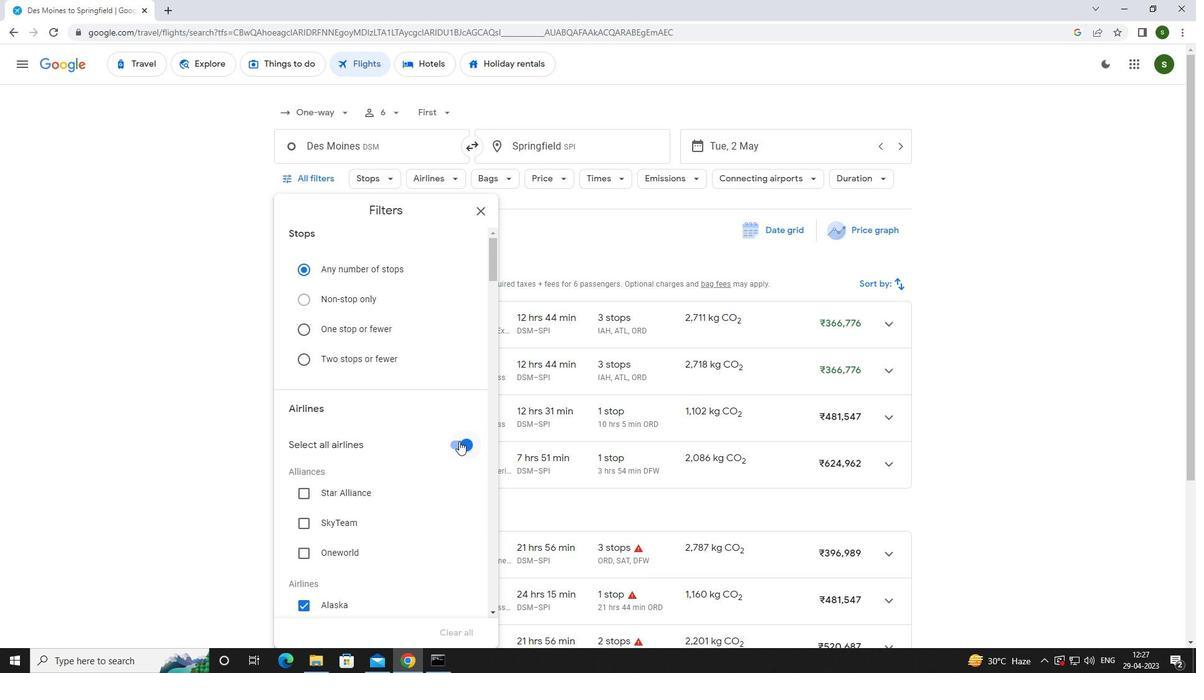 
Action: Mouse moved to (350, 404)
Screenshot: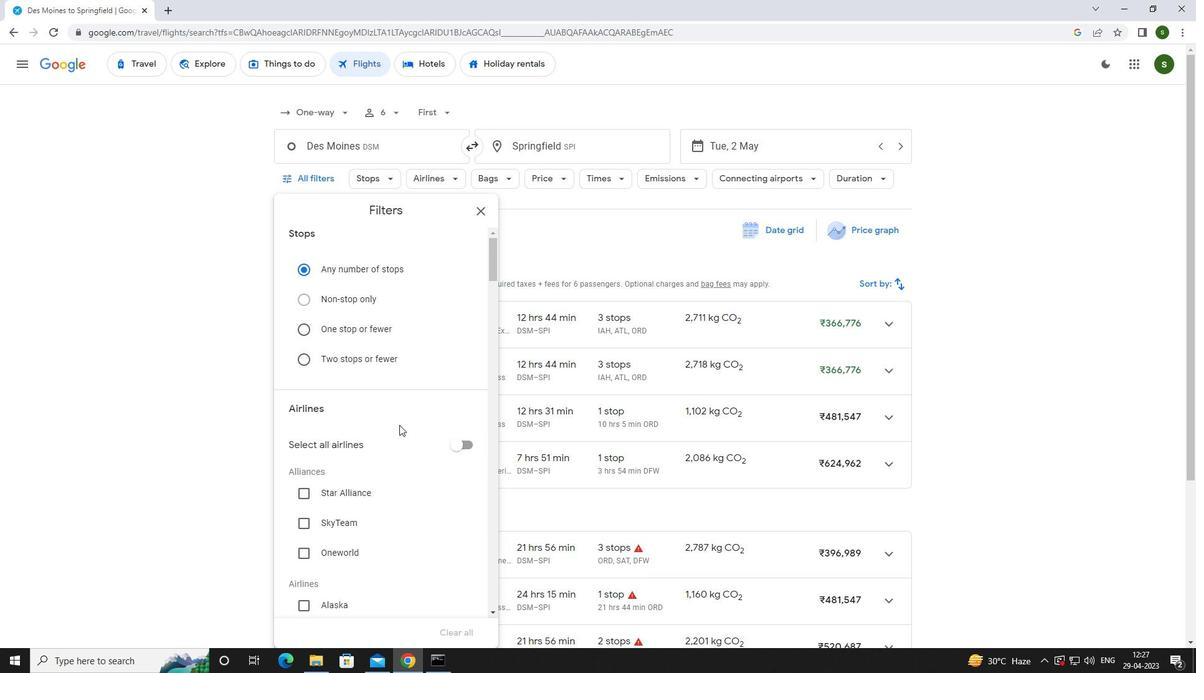
Action: Mouse scrolled (350, 403) with delta (0, 0)
Screenshot: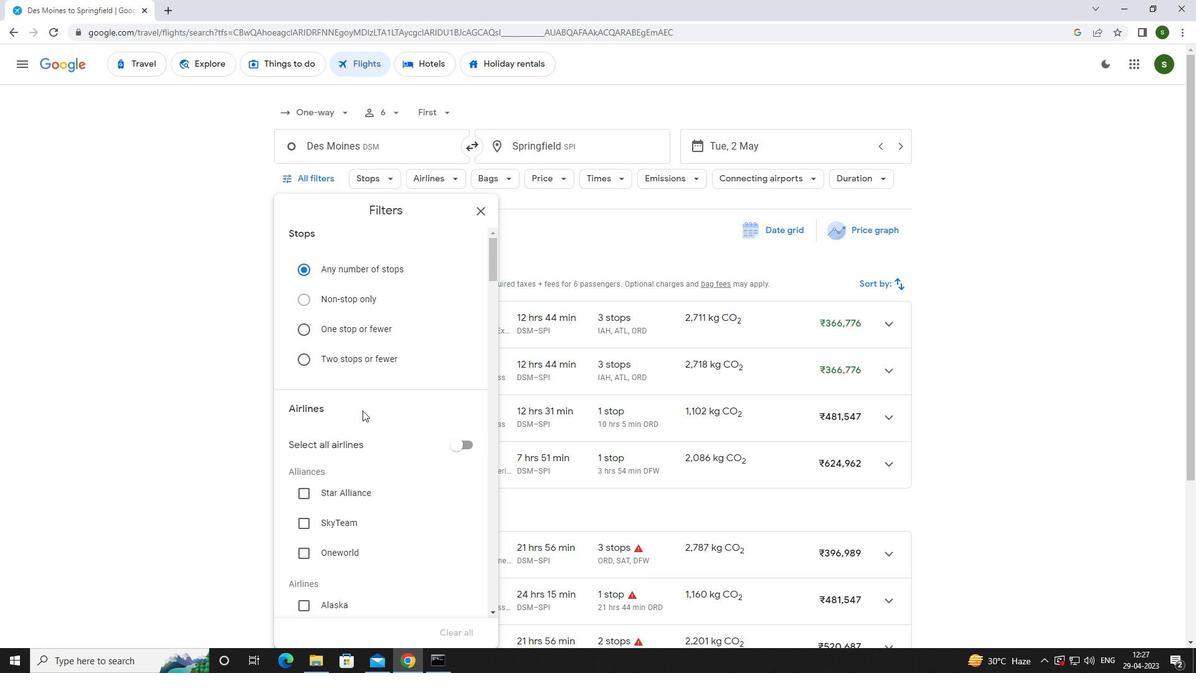 
Action: Mouse scrolled (350, 403) with delta (0, 0)
Screenshot: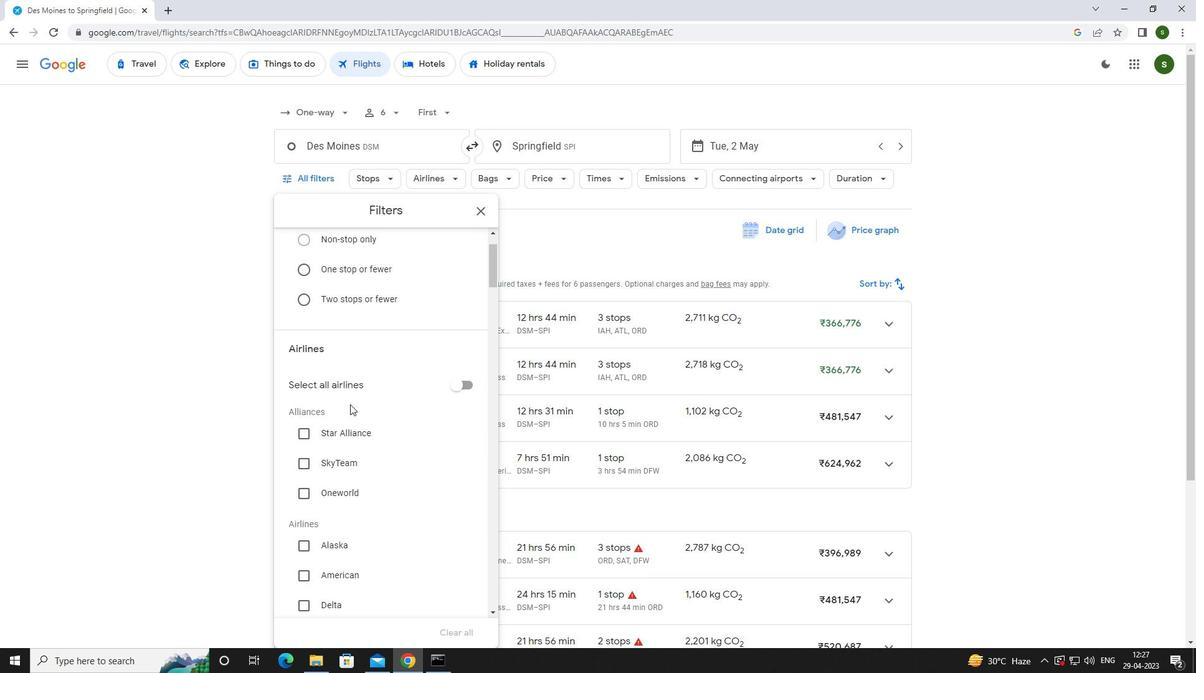 
Action: Mouse scrolled (350, 403) with delta (0, 0)
Screenshot: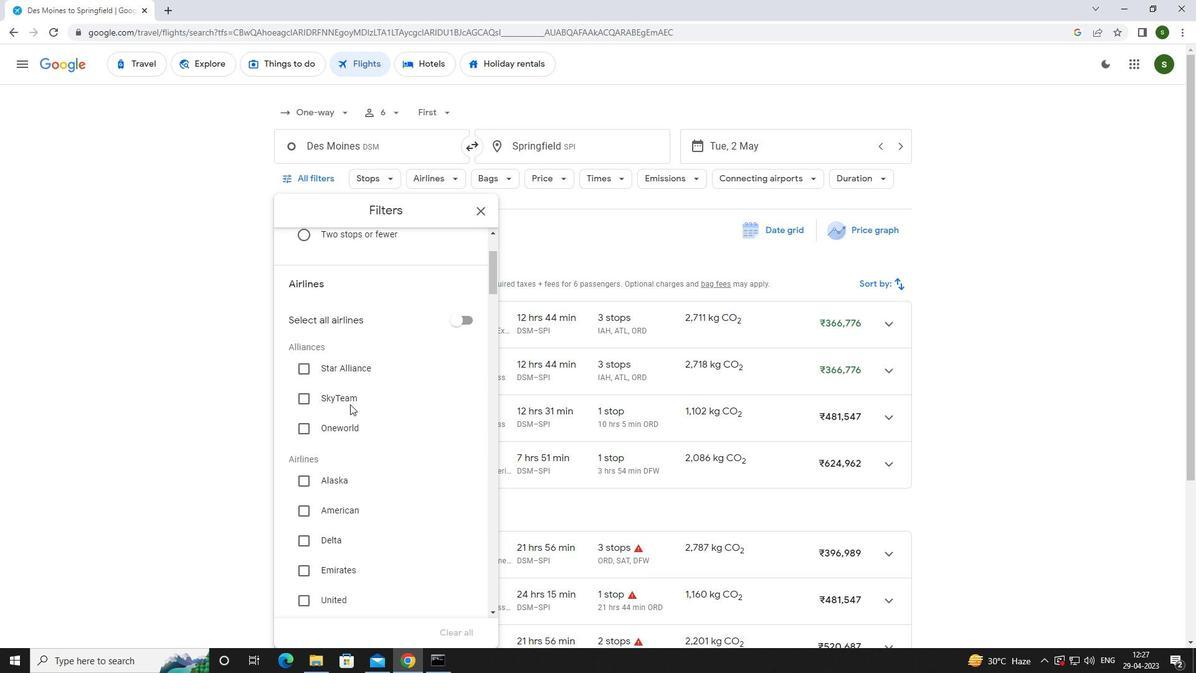 
Action: Mouse scrolled (350, 403) with delta (0, 0)
Screenshot: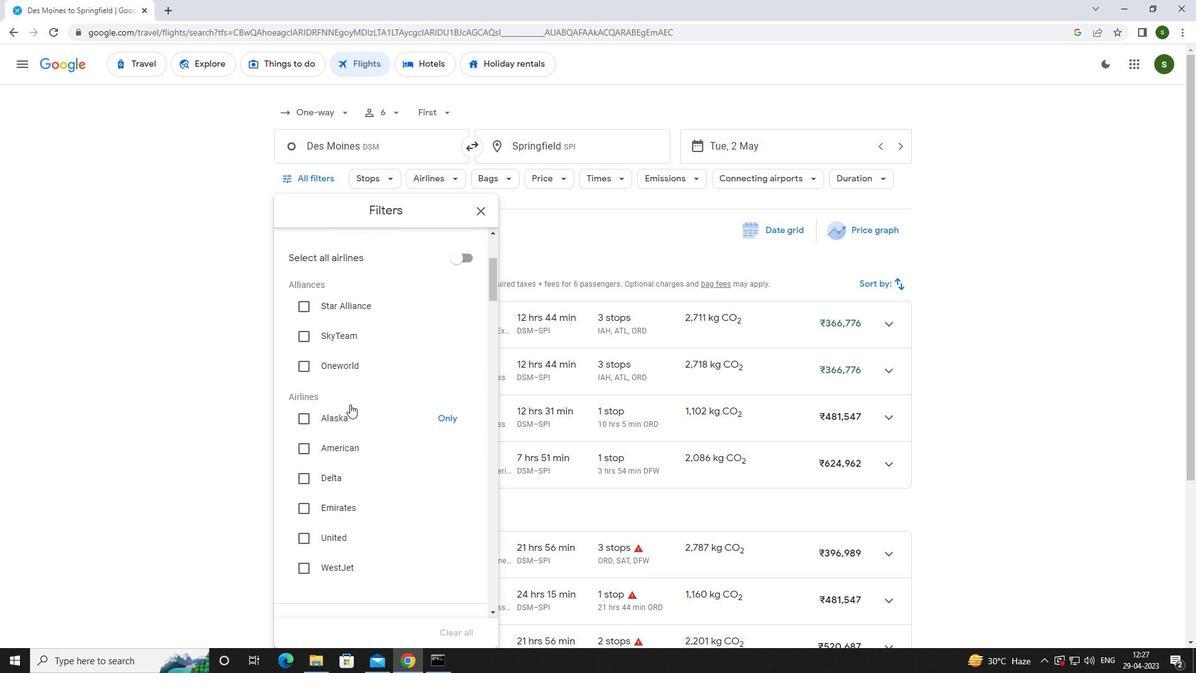 
Action: Mouse scrolled (350, 403) with delta (0, 0)
Screenshot: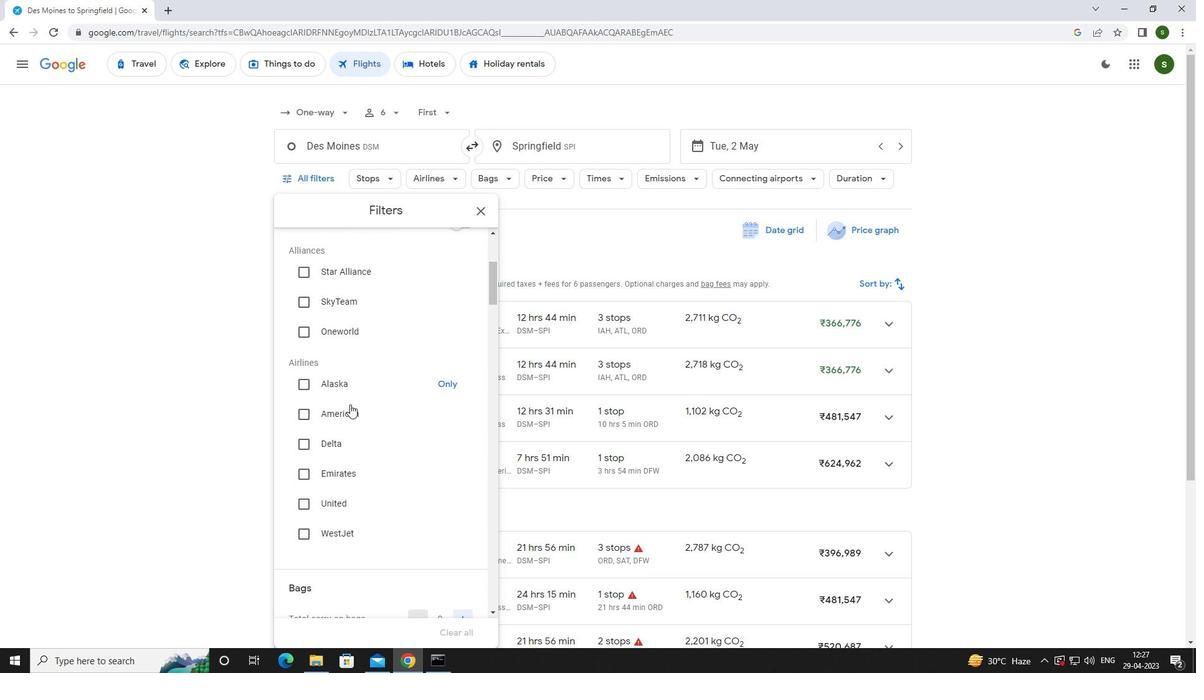
Action: Mouse scrolled (350, 403) with delta (0, 0)
Screenshot: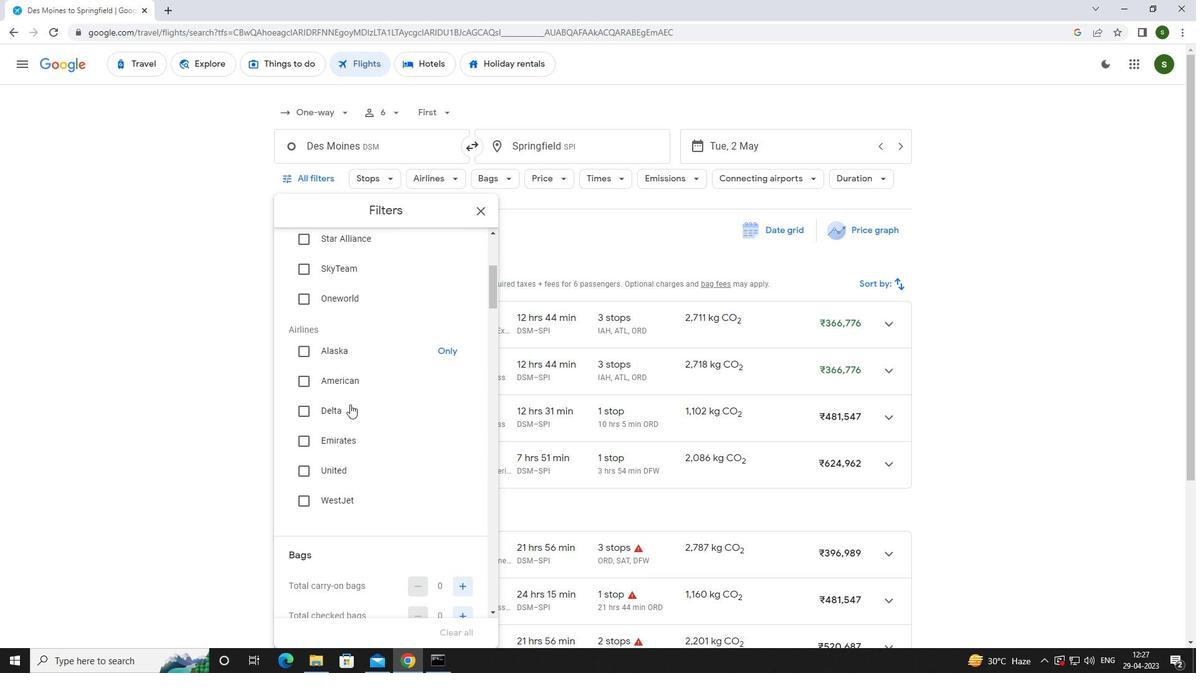 
Action: Mouse scrolled (350, 403) with delta (0, 0)
Screenshot: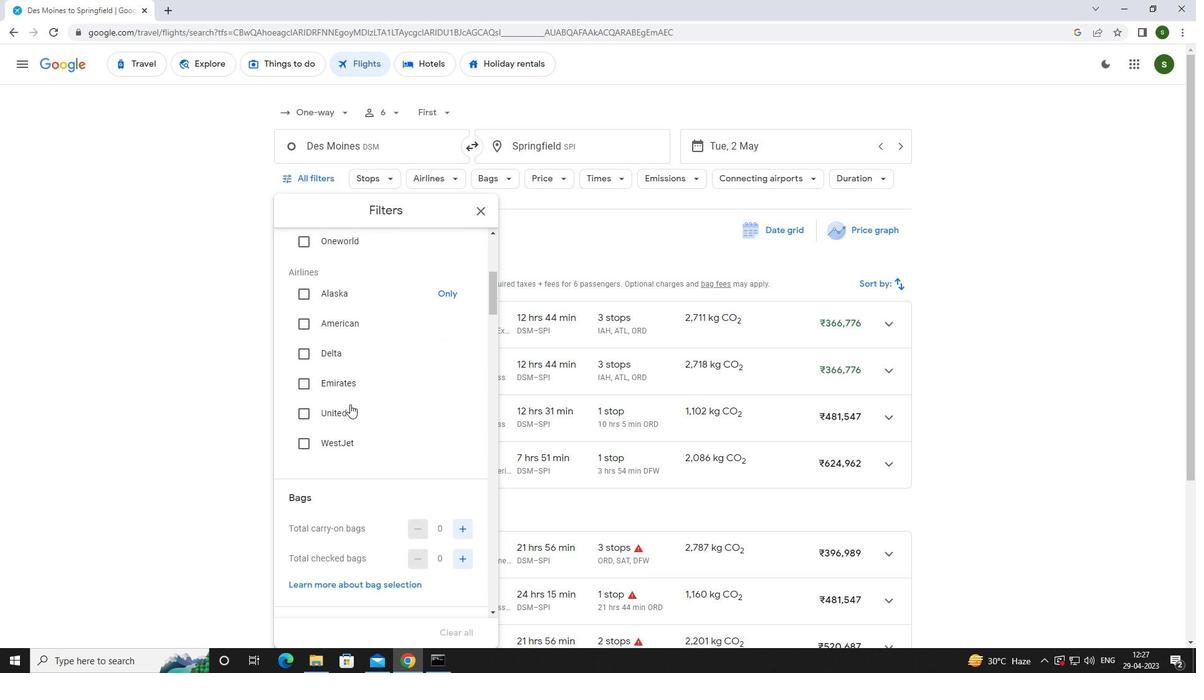 
Action: Mouse moved to (459, 434)
Screenshot: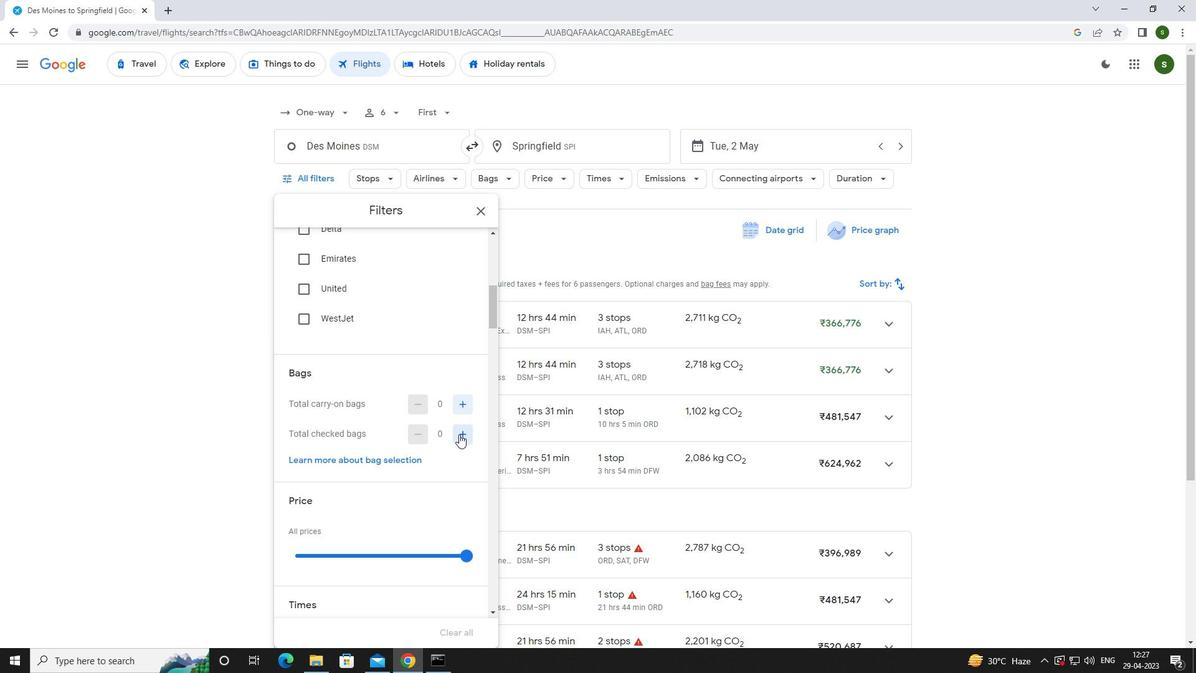 
Action: Mouse pressed left at (459, 434)
Screenshot: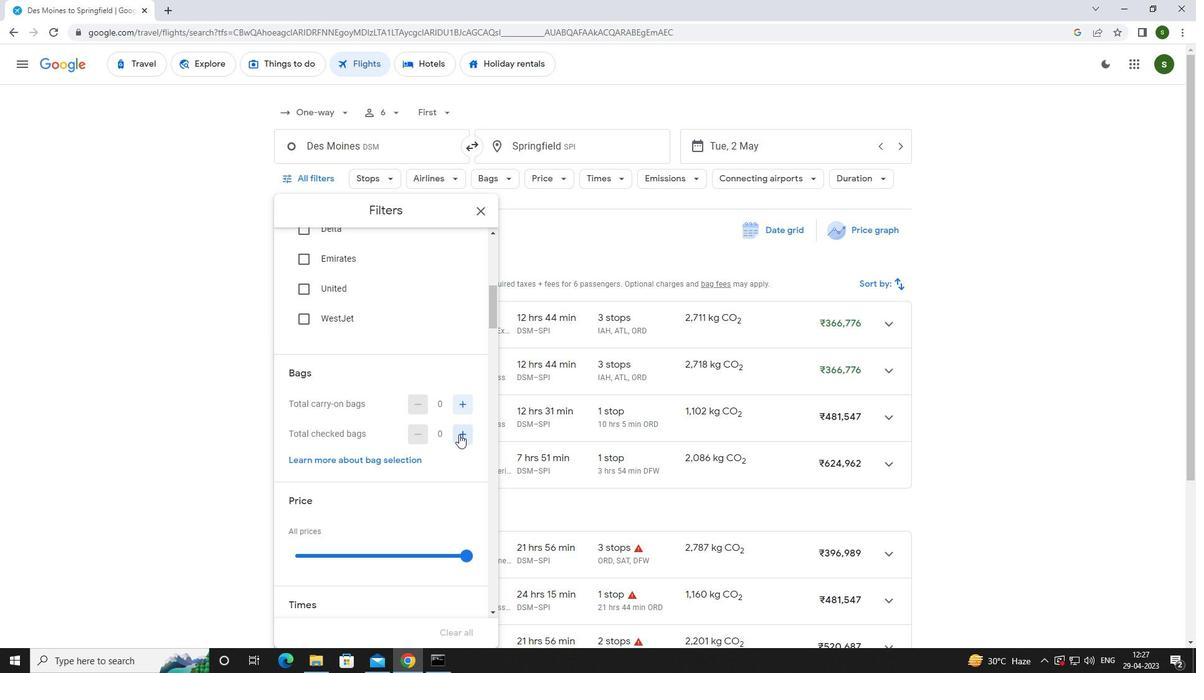 
Action: Mouse pressed left at (459, 434)
Screenshot: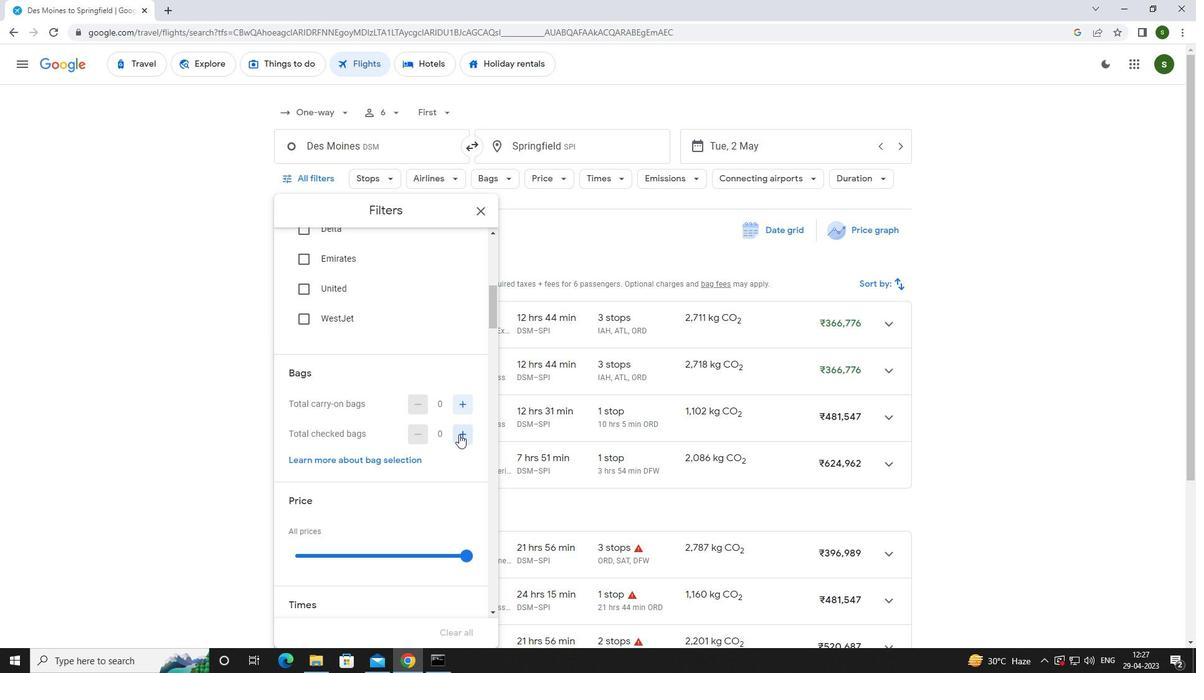 
Action: Mouse pressed left at (459, 434)
Screenshot: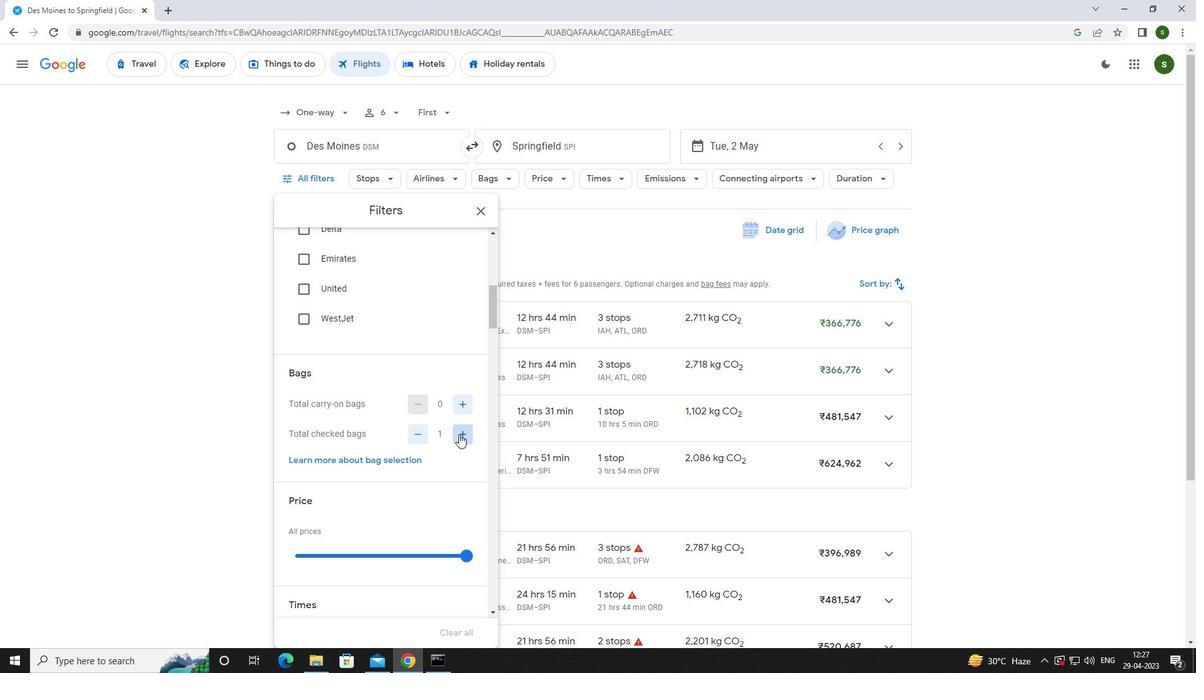 
Action: Mouse pressed left at (459, 434)
Screenshot: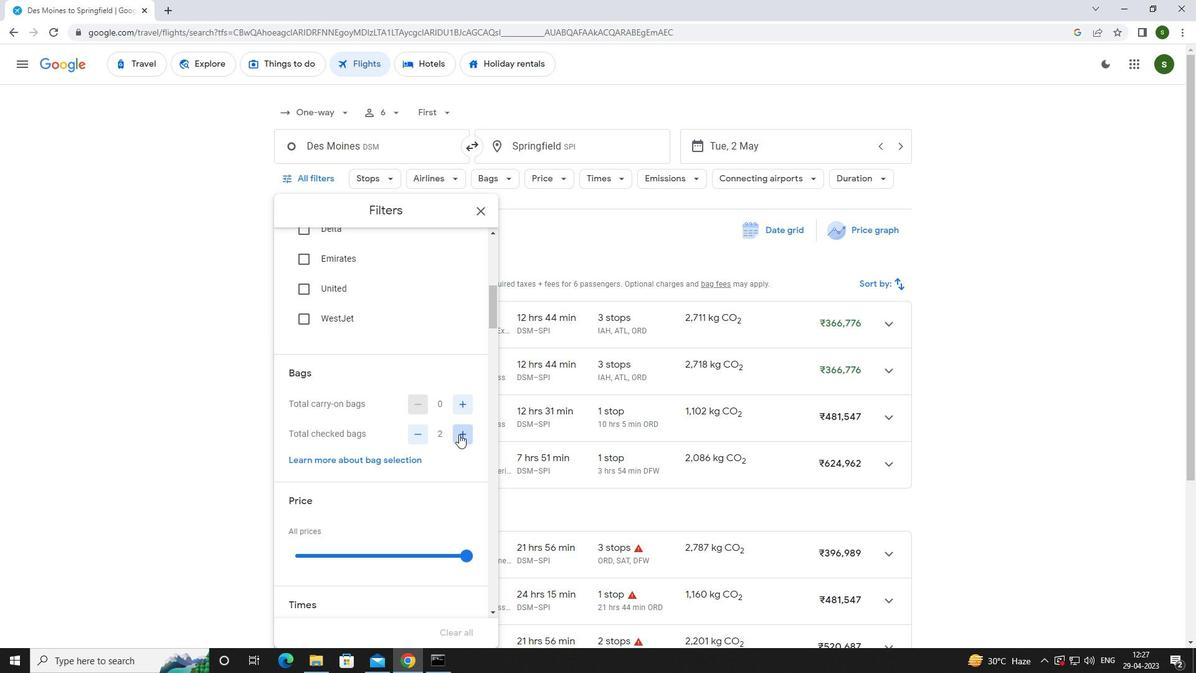
Action: Mouse pressed left at (459, 434)
Screenshot: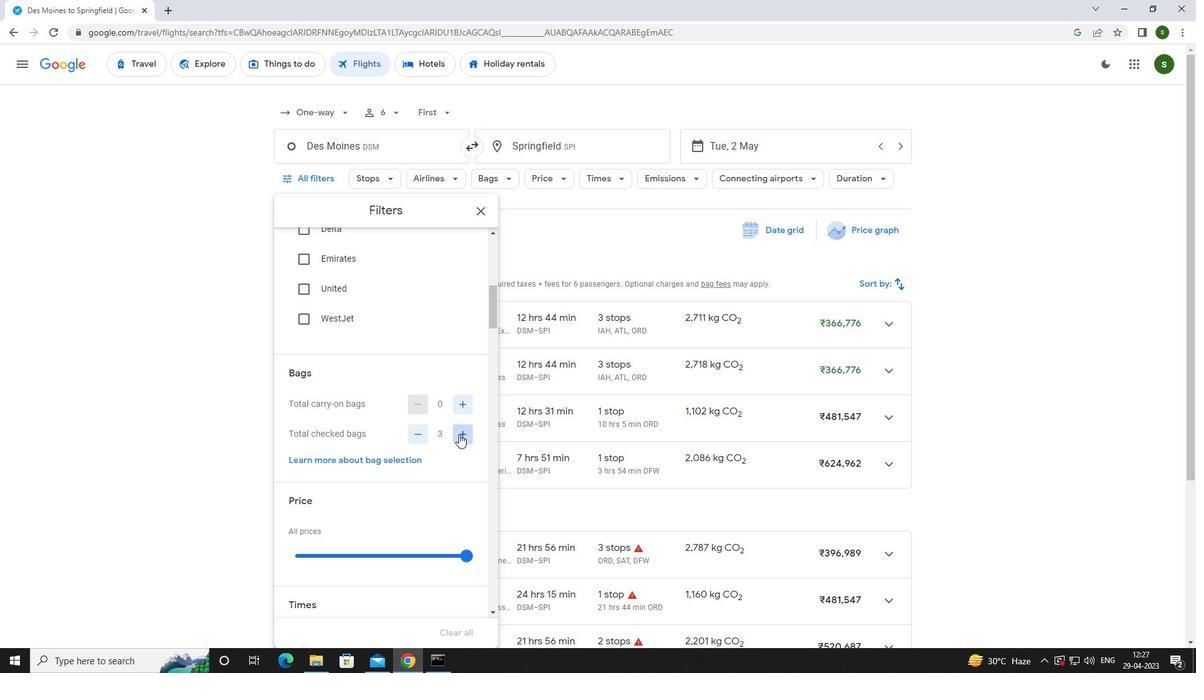 
Action: Mouse pressed left at (459, 434)
Screenshot: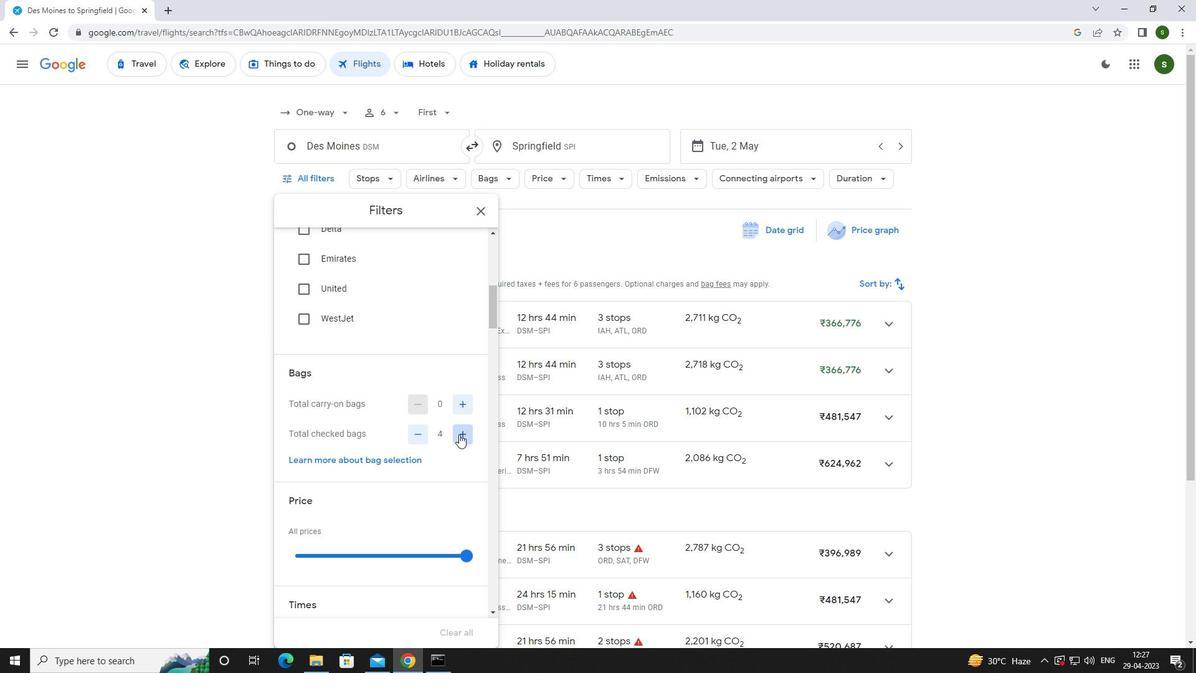 
Action: Mouse pressed left at (459, 434)
Screenshot: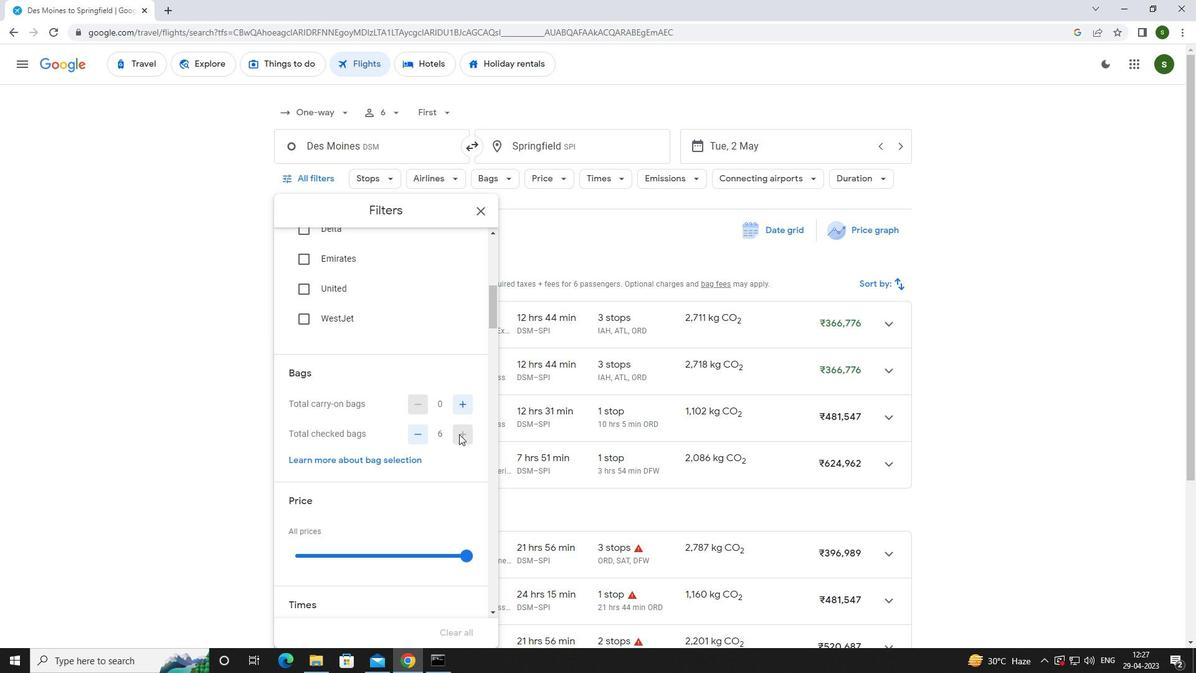 
Action: Mouse moved to (438, 467)
Screenshot: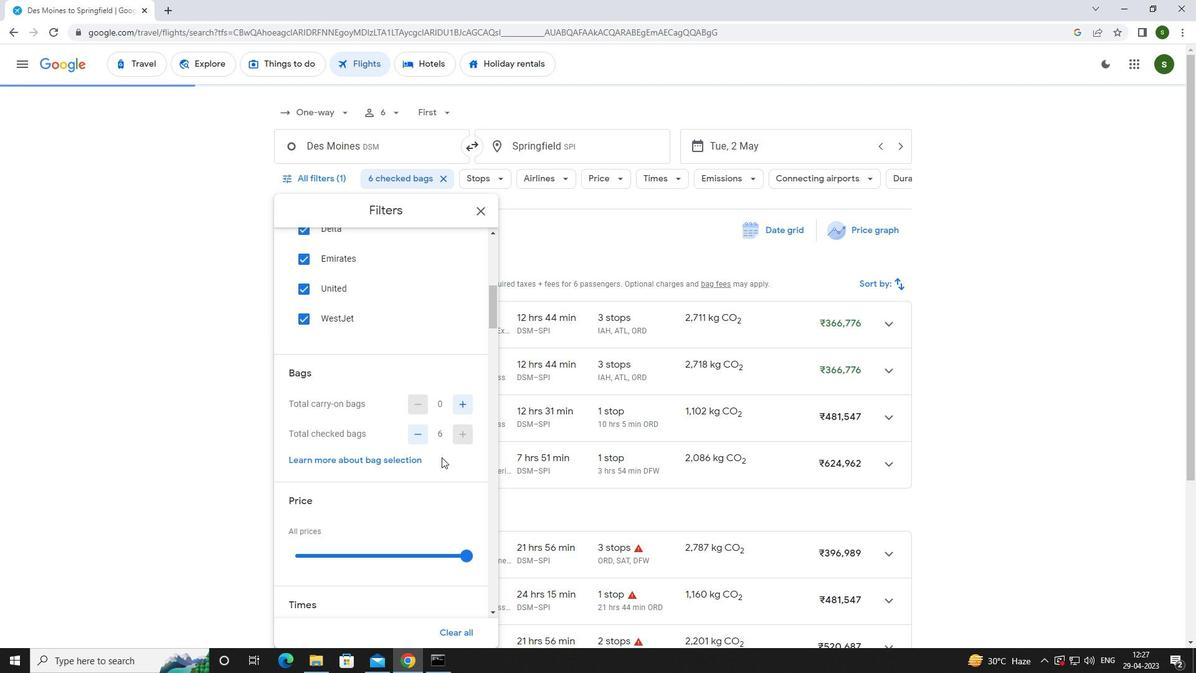 
Action: Mouse scrolled (438, 466) with delta (0, 0)
Screenshot: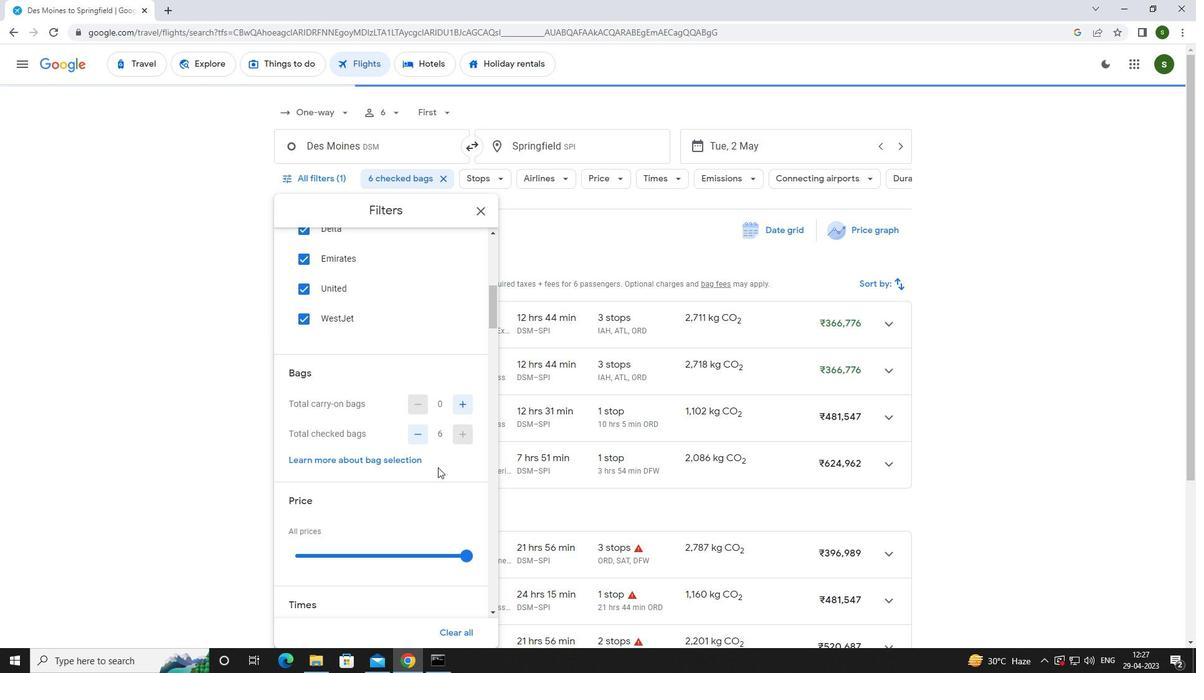 
Action: Mouse scrolled (438, 466) with delta (0, 0)
Screenshot: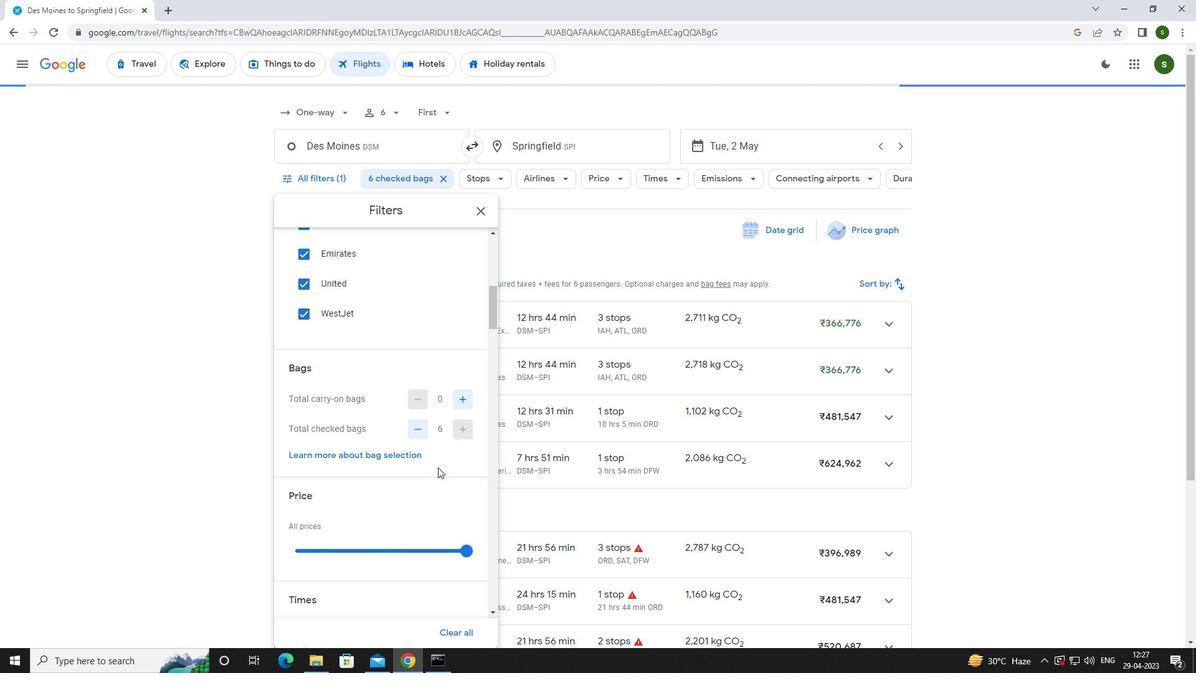 
Action: Mouse moved to (466, 433)
Screenshot: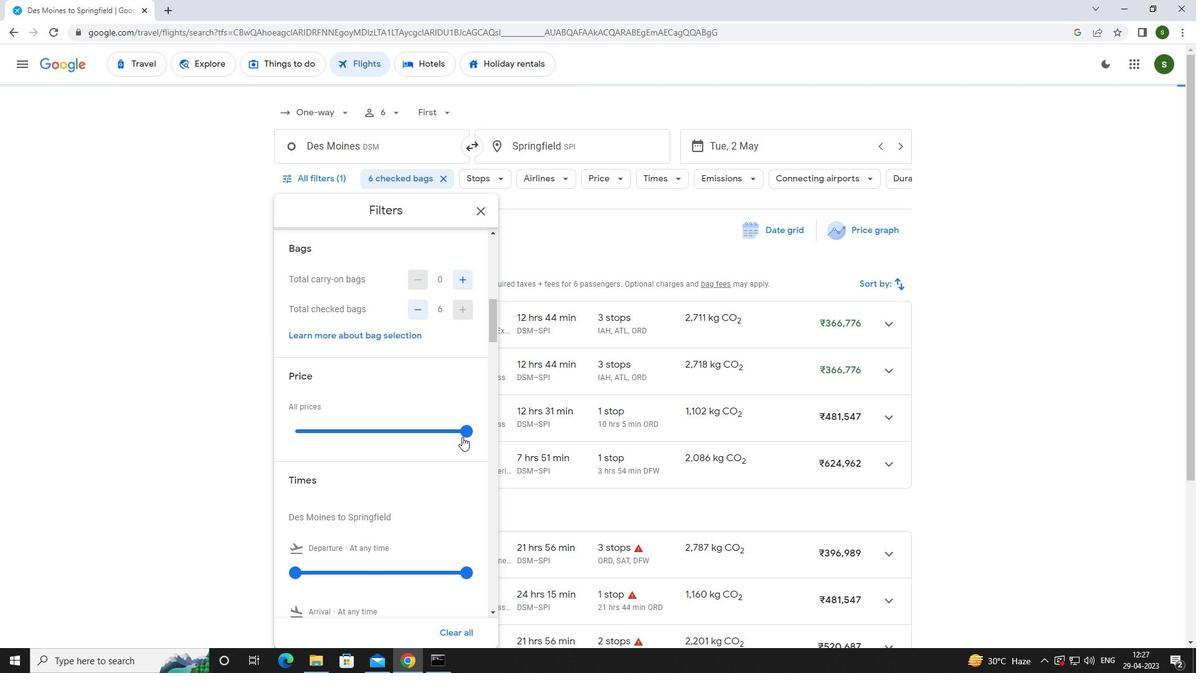 
Action: Mouse pressed left at (466, 433)
Screenshot: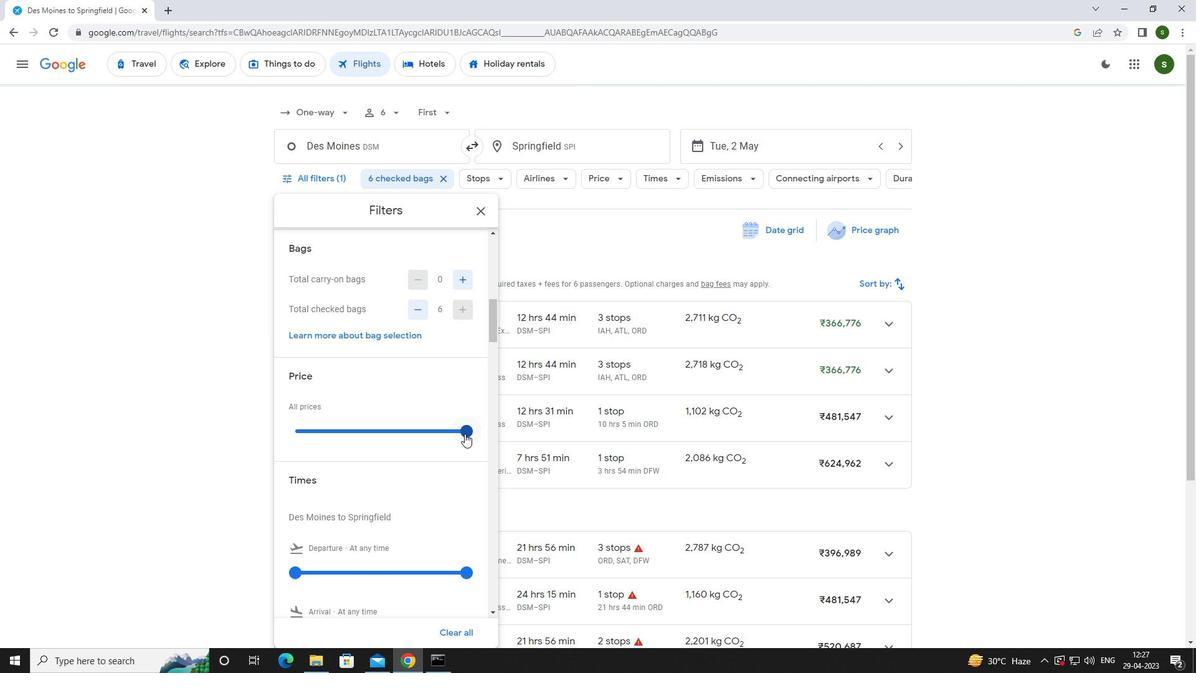 
Action: Mouse moved to (347, 453)
Screenshot: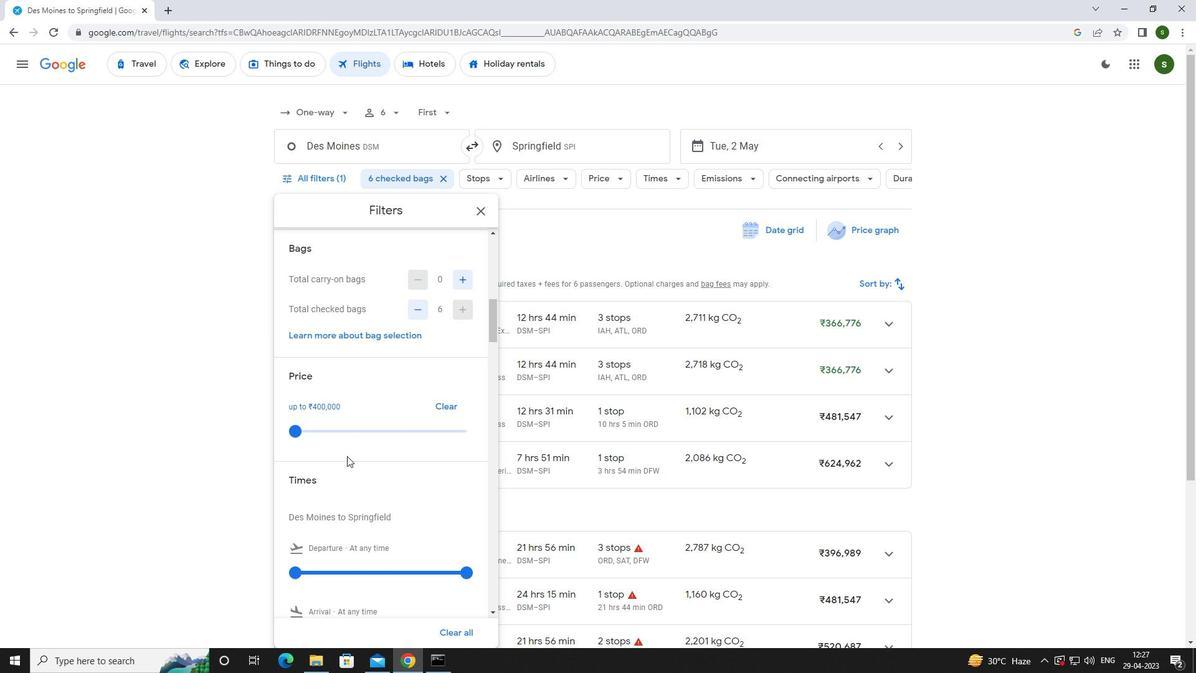 
Action: Mouse scrolled (347, 453) with delta (0, 0)
Screenshot: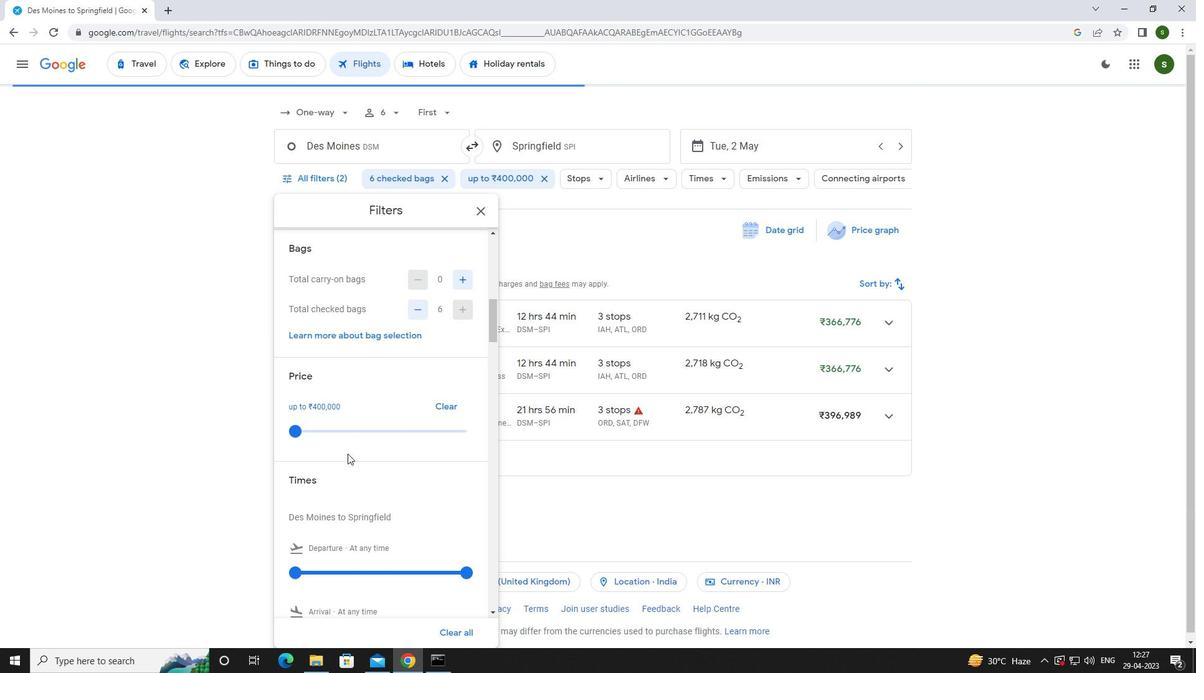 
Action: Mouse scrolled (347, 453) with delta (0, 0)
Screenshot: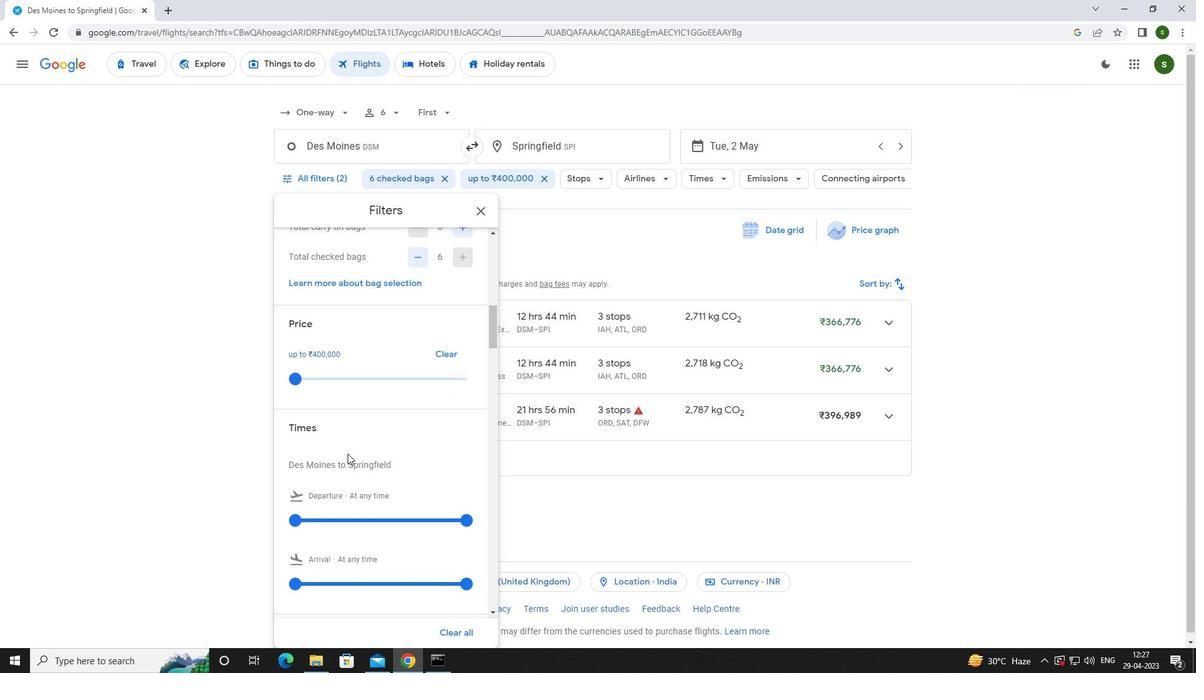 
Action: Mouse moved to (294, 445)
Screenshot: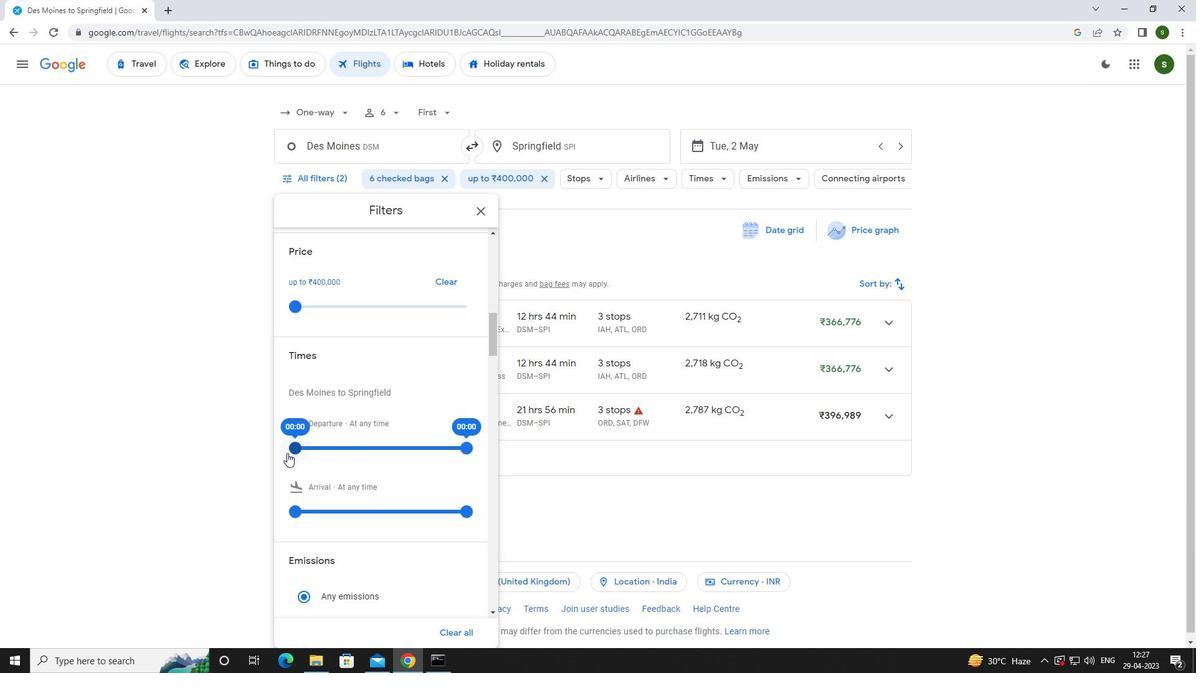 
Action: Mouse pressed left at (294, 445)
Screenshot: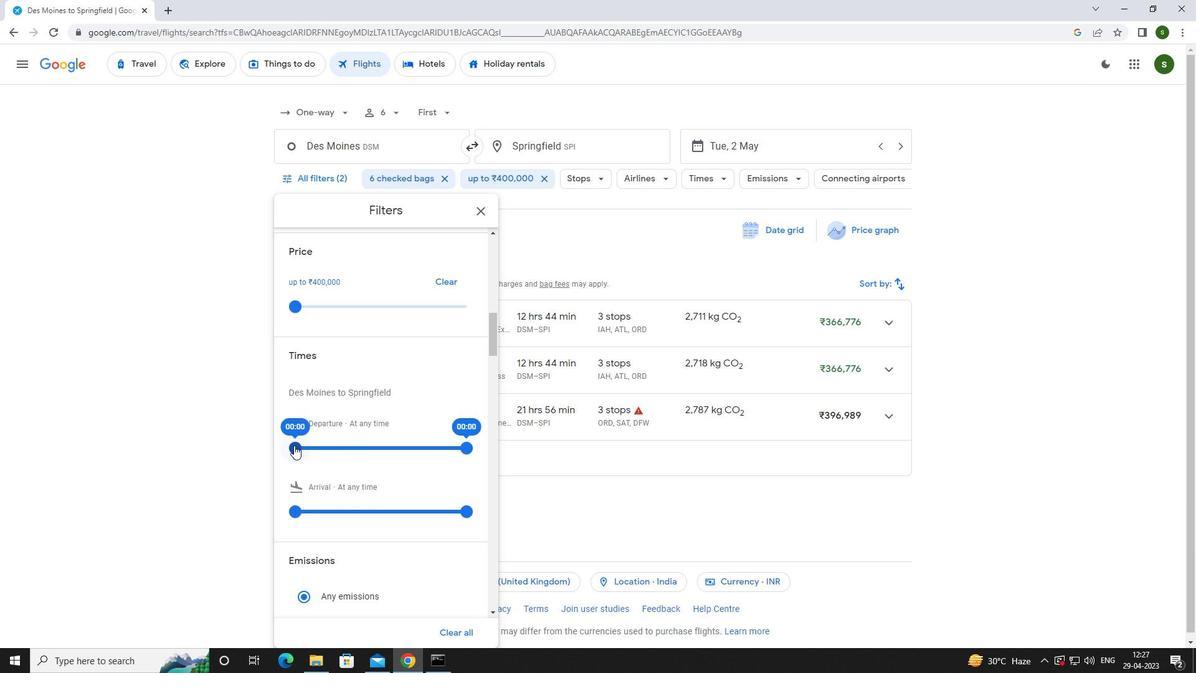 
Action: Mouse moved to (600, 481)
Screenshot: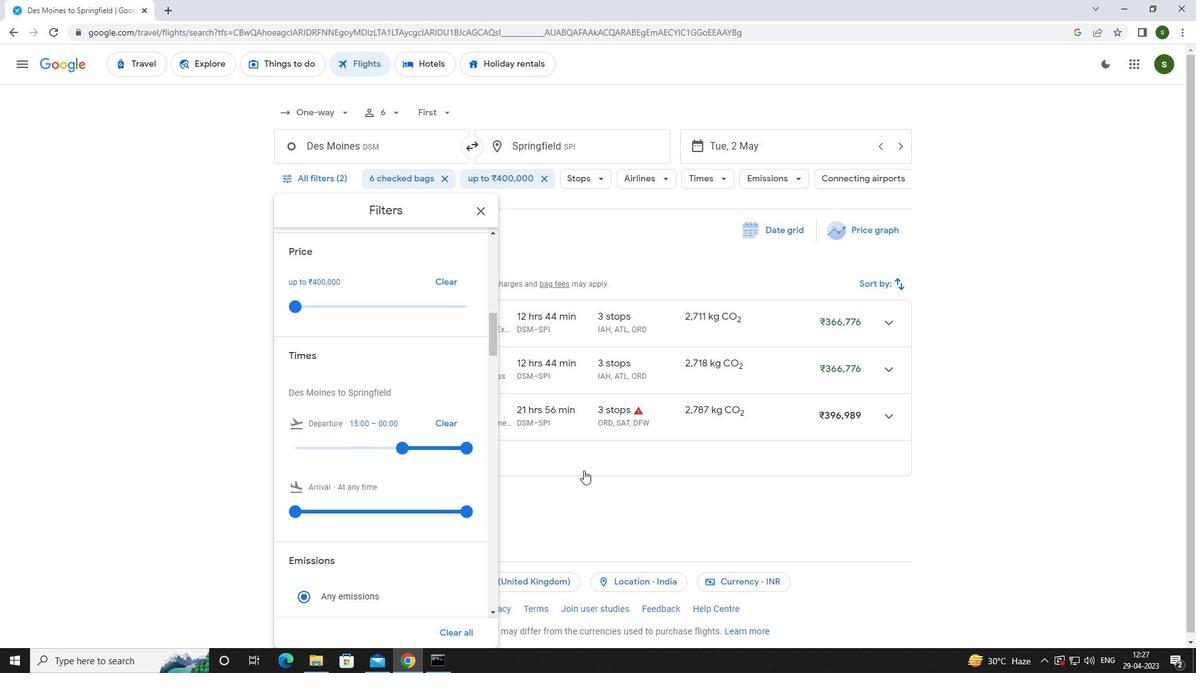 
Action: Mouse pressed left at (600, 481)
Screenshot: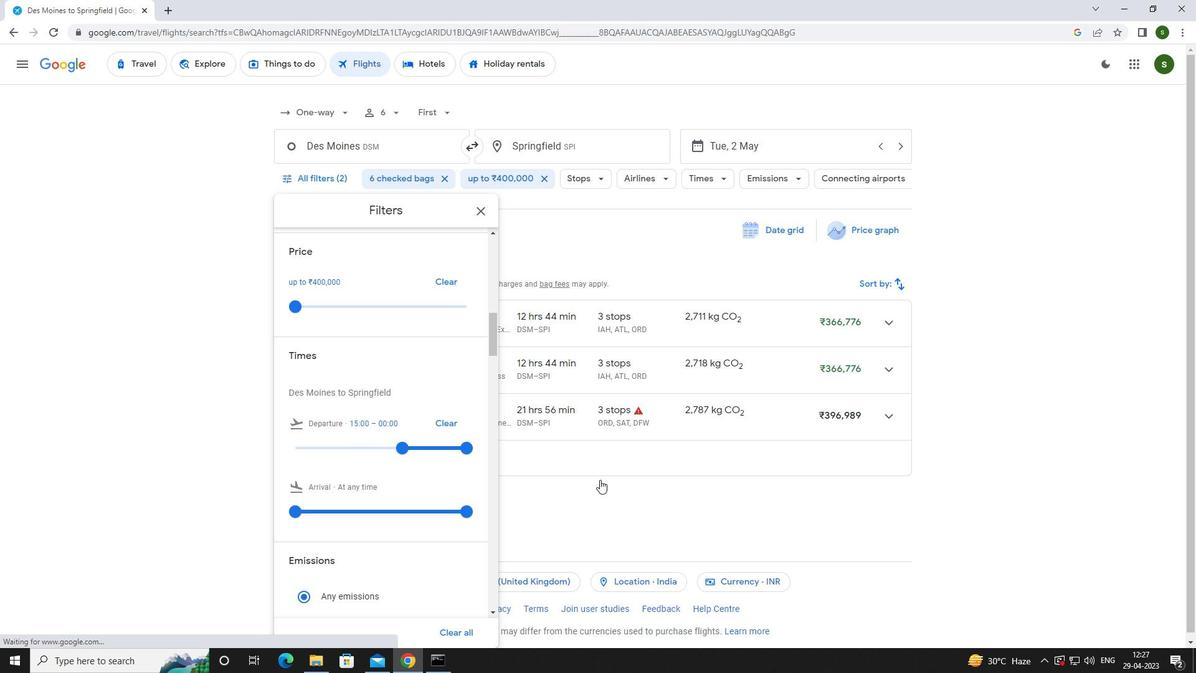 
Action: Key pressed <Key.f8>
Screenshot: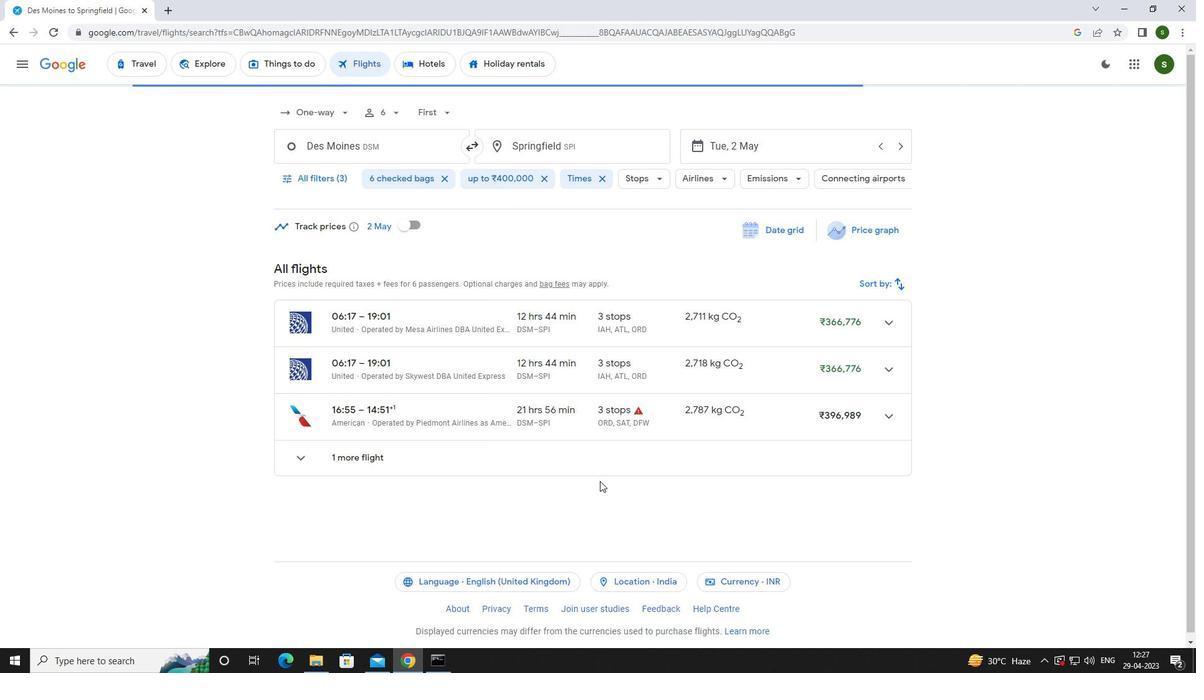 
